 Task: Search one way flight ticket for 1 adult, 1 child, 1 infant in seat in premium economy from Fargo: Hector International Airport to Springfield: Abraham Lincoln Capital Airport on 5-2-2023. Choice of flights is Spirit. Number of bags: 2 checked bags. Price is upto 105000. Outbound departure time preference is 15:30.
Action: Mouse moved to (253, 361)
Screenshot: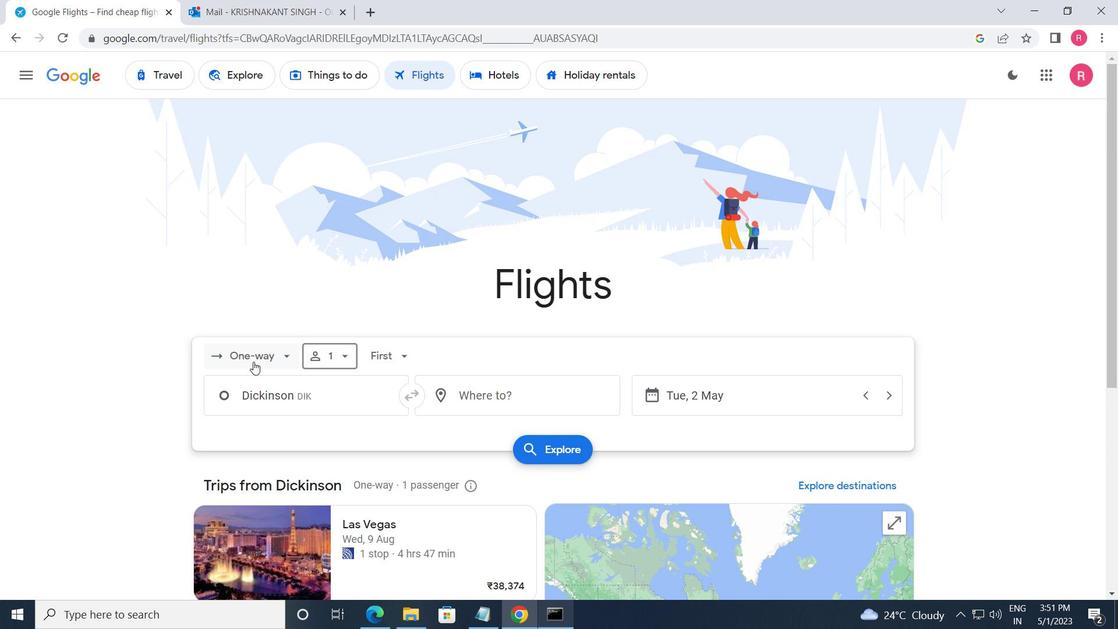 
Action: Mouse pressed left at (253, 361)
Screenshot: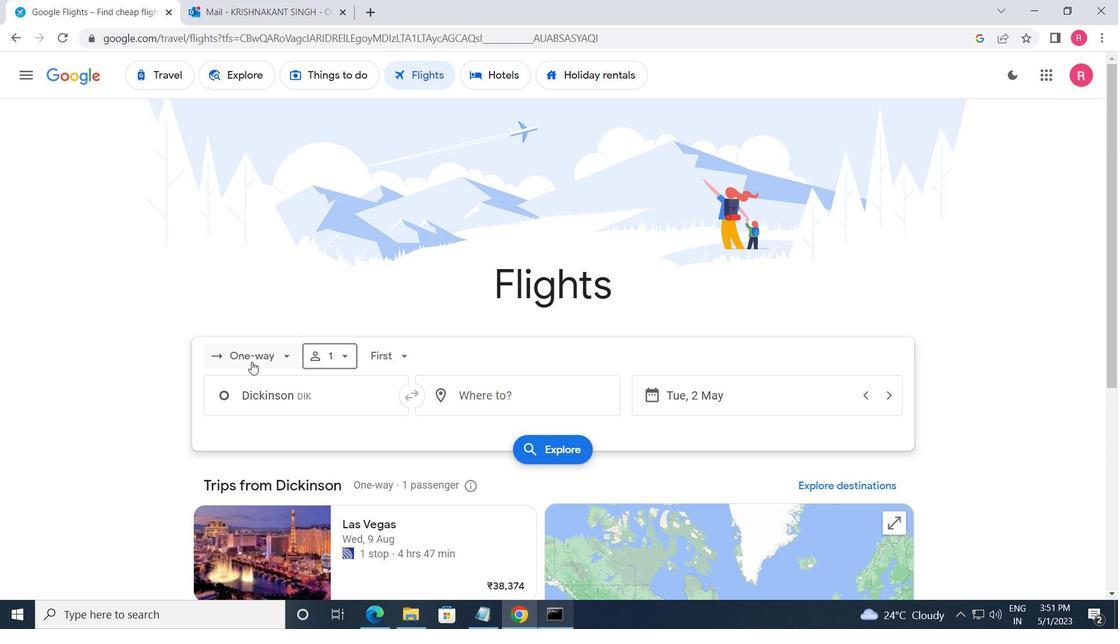
Action: Mouse moved to (291, 418)
Screenshot: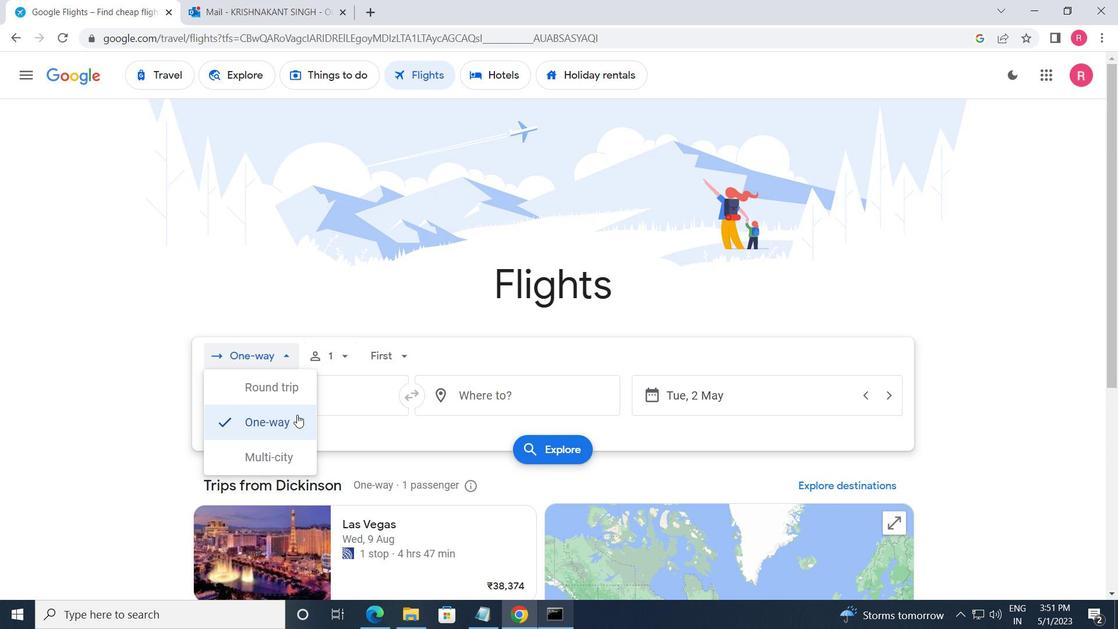 
Action: Mouse pressed left at (291, 418)
Screenshot: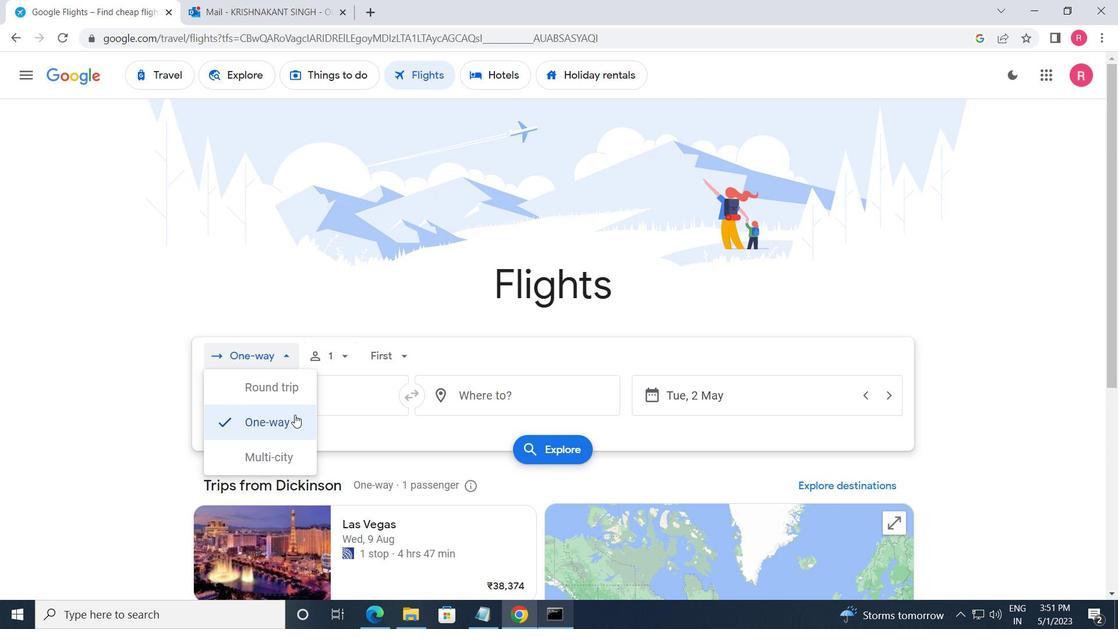 
Action: Mouse moved to (333, 367)
Screenshot: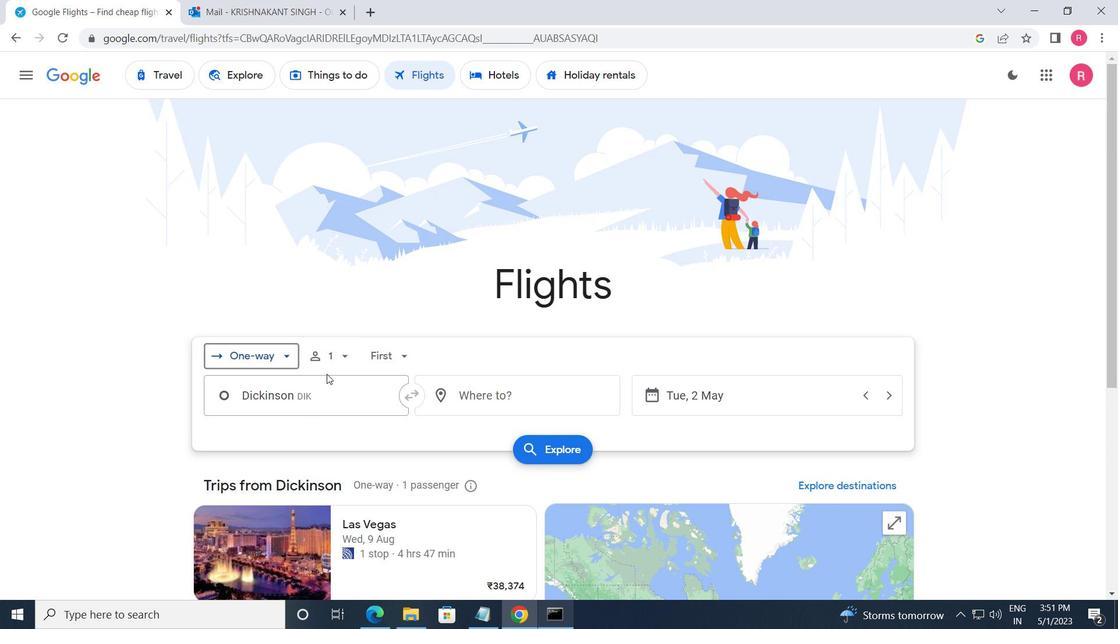 
Action: Mouse pressed left at (333, 367)
Screenshot: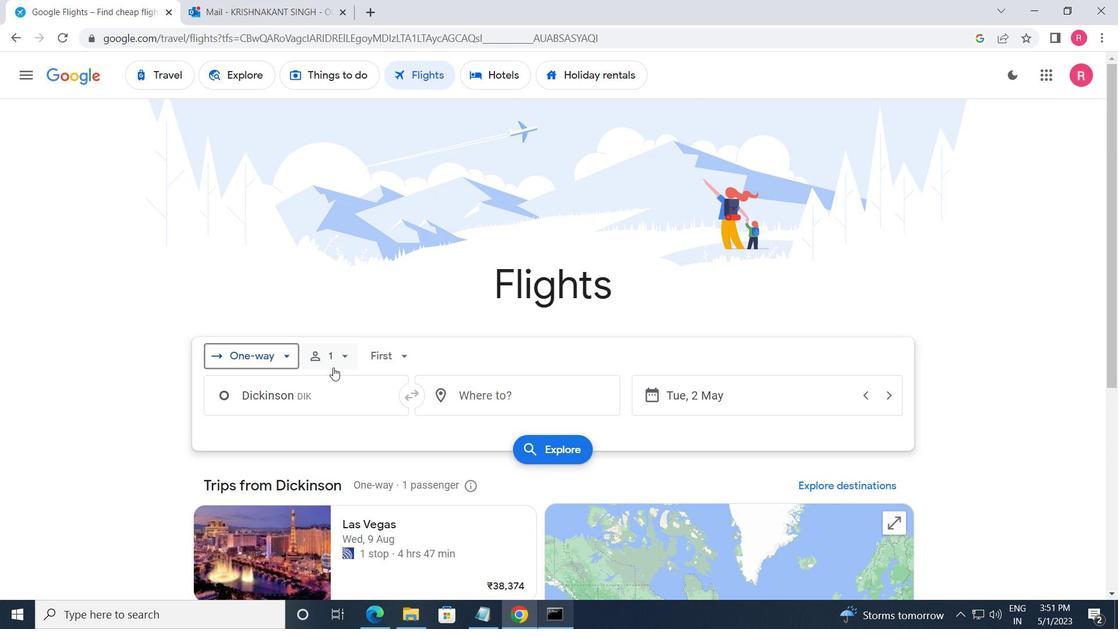 
Action: Mouse moved to (456, 434)
Screenshot: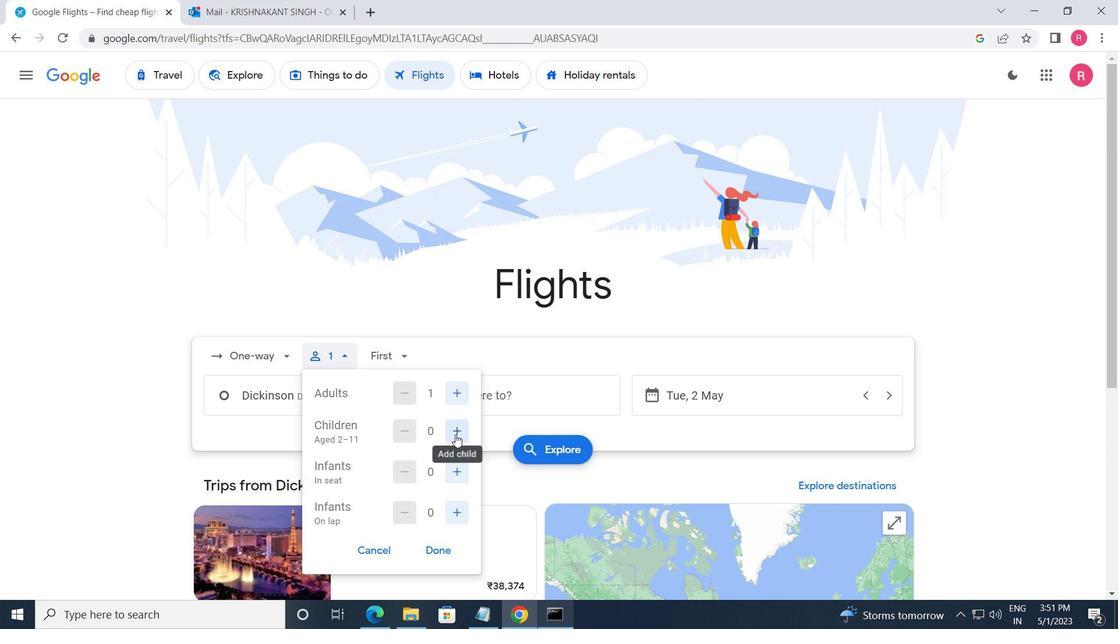 
Action: Mouse pressed left at (456, 434)
Screenshot: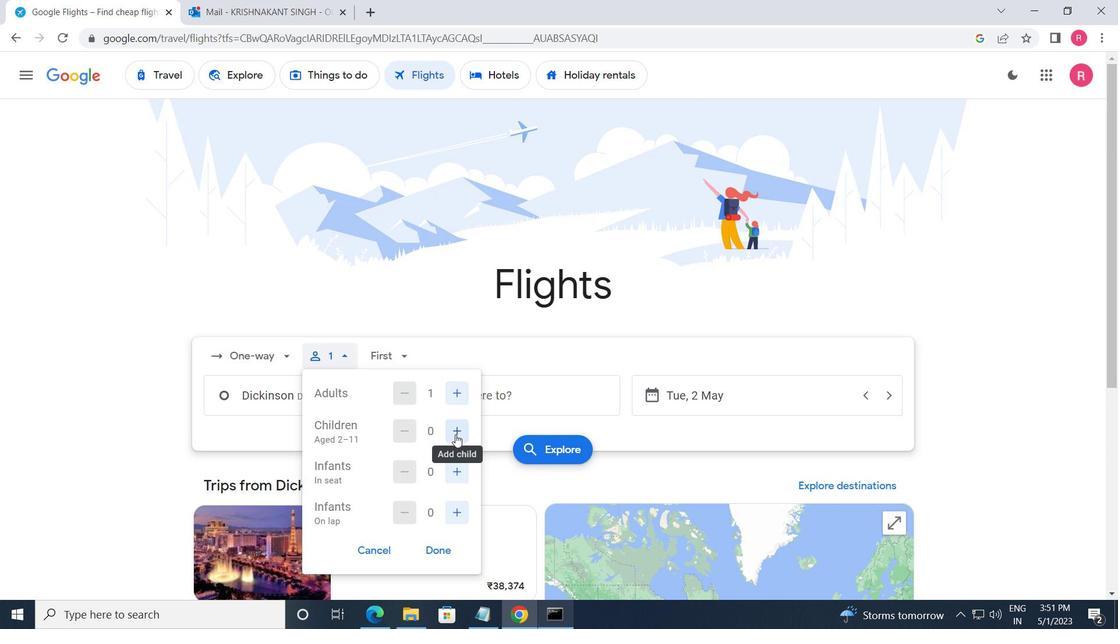 
Action: Mouse moved to (451, 470)
Screenshot: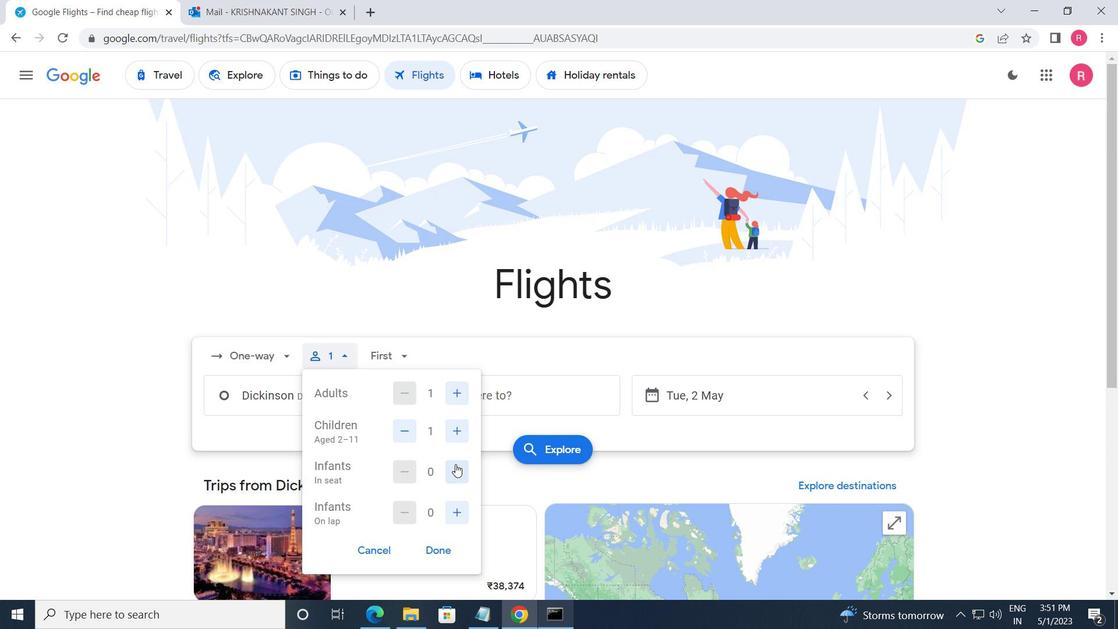 
Action: Mouse pressed left at (451, 470)
Screenshot: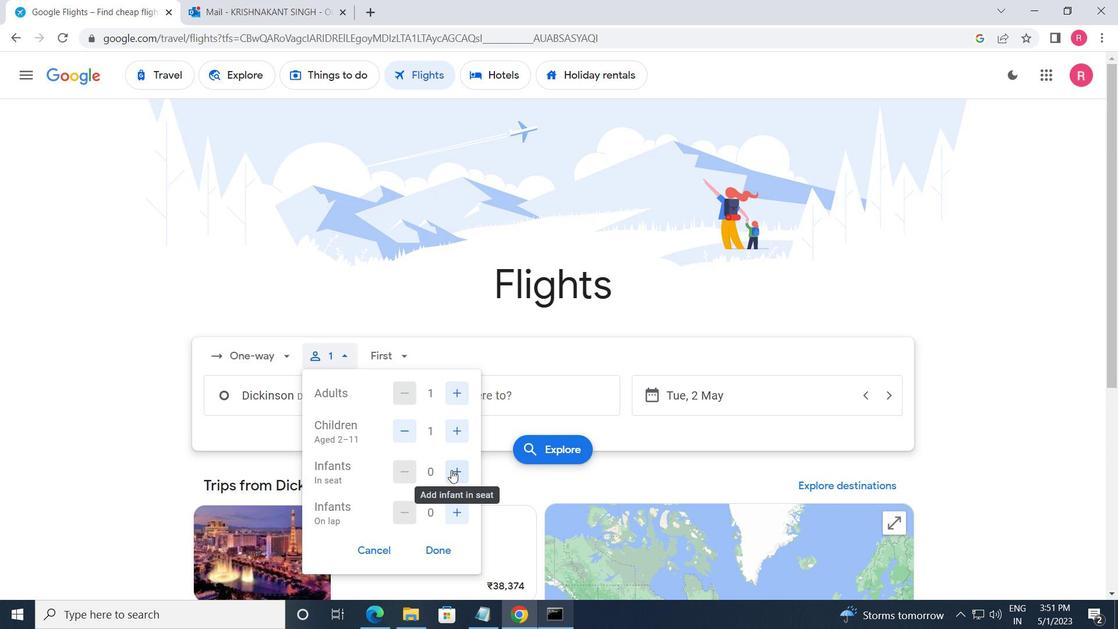 
Action: Mouse moved to (388, 363)
Screenshot: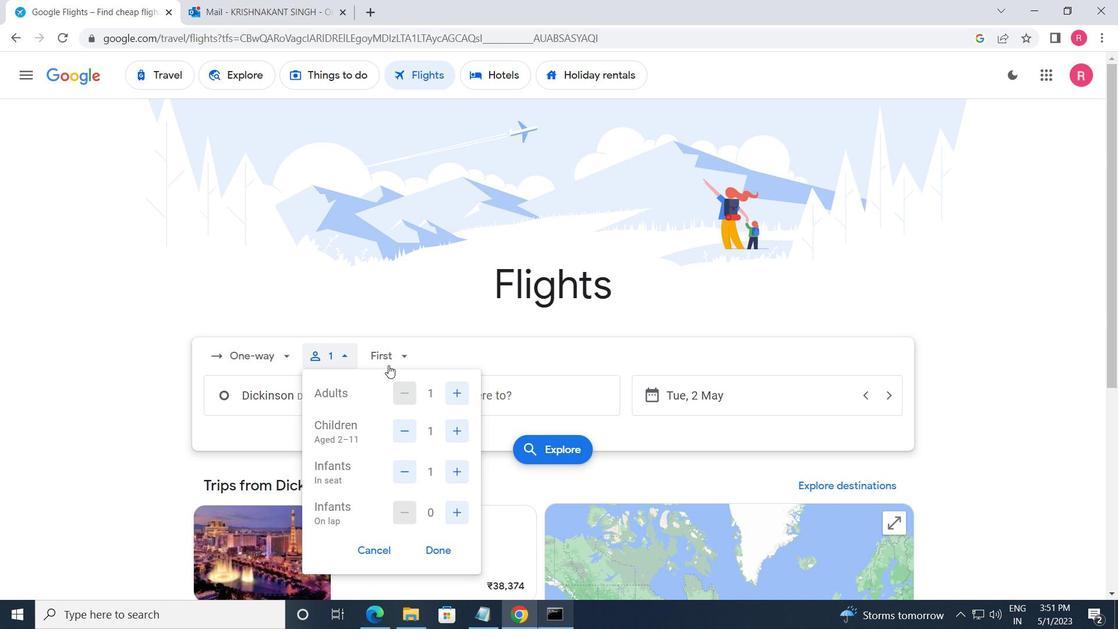 
Action: Mouse pressed left at (388, 363)
Screenshot: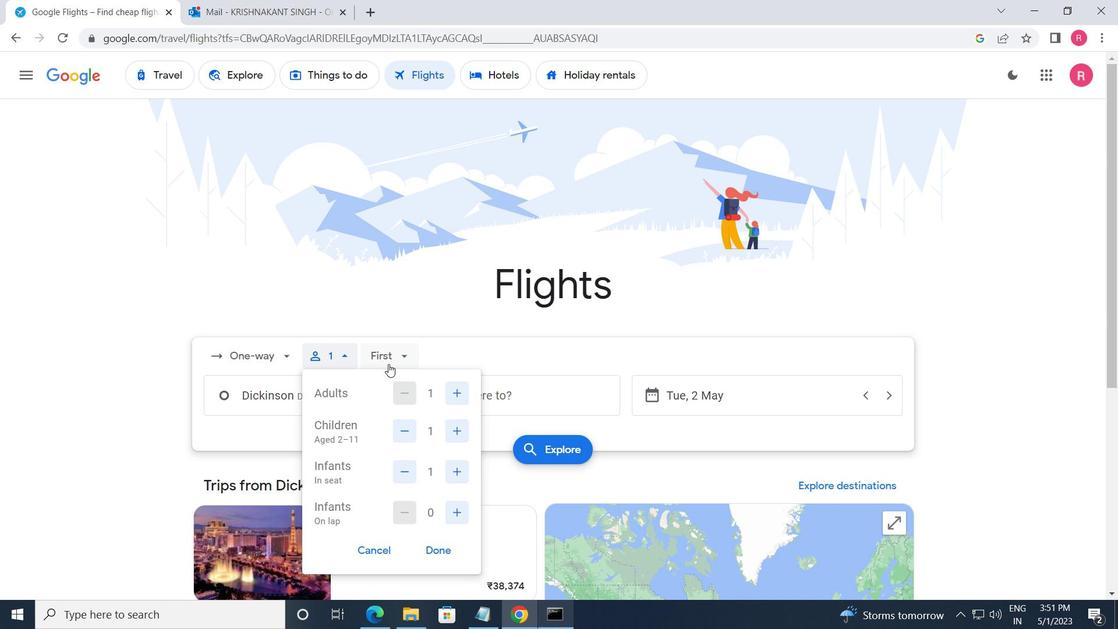 
Action: Mouse moved to (429, 430)
Screenshot: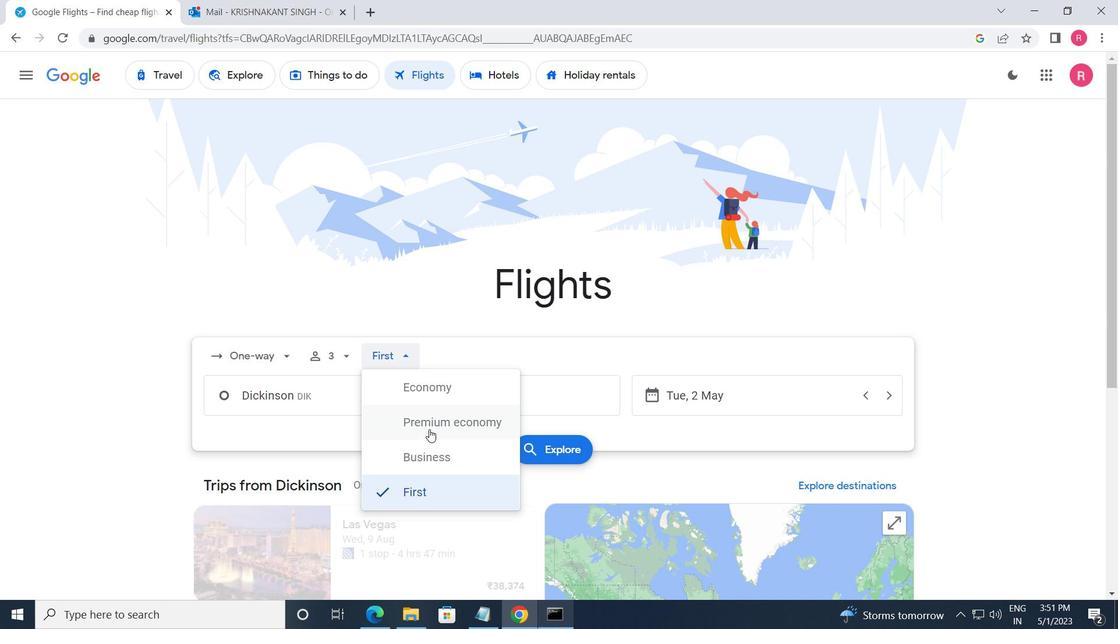 
Action: Mouse pressed left at (429, 430)
Screenshot: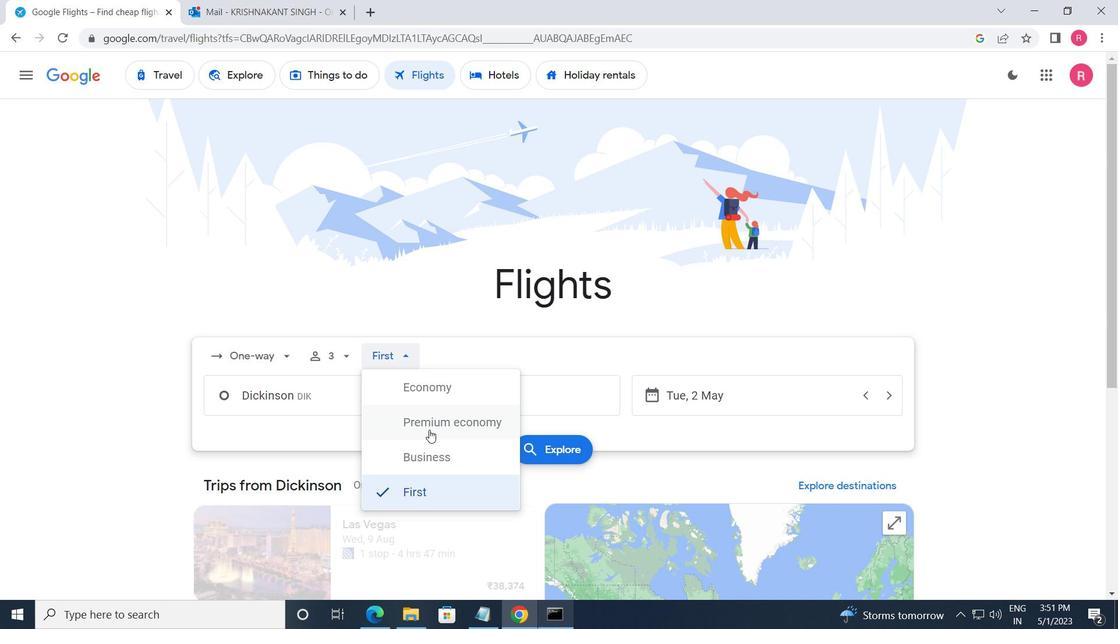 
Action: Mouse moved to (357, 399)
Screenshot: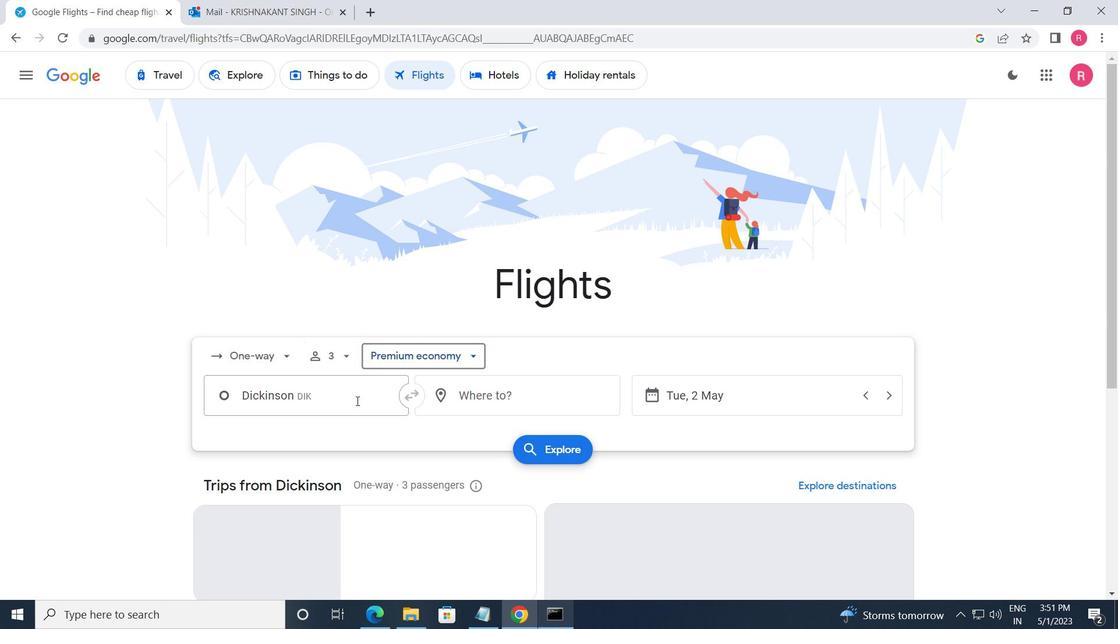 
Action: Mouse pressed left at (357, 399)
Screenshot: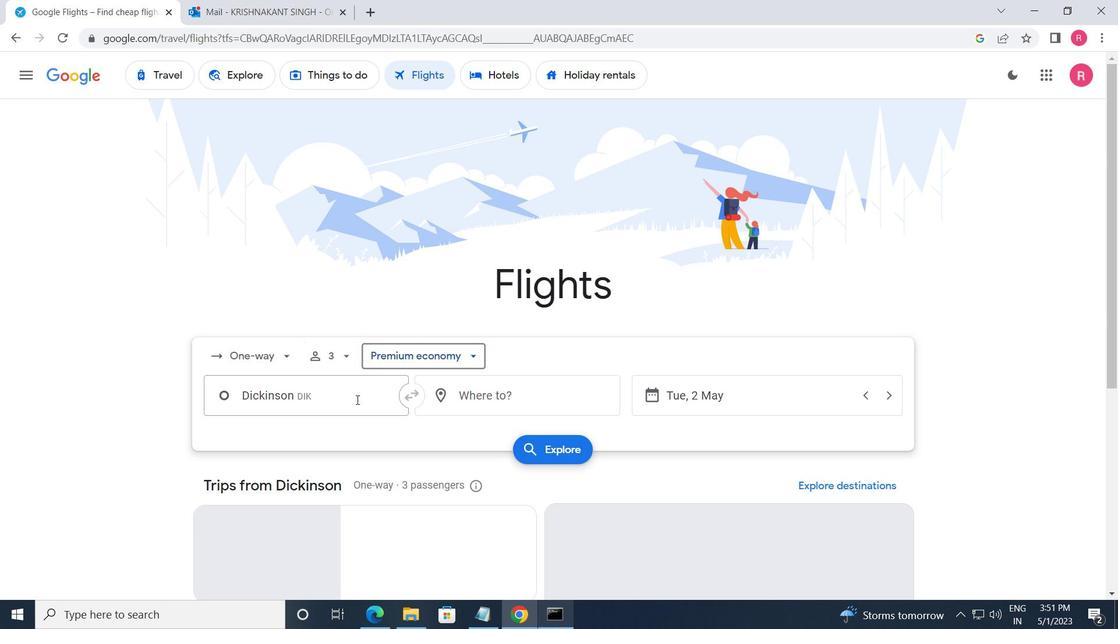 
Action: Mouse moved to (357, 399)
Screenshot: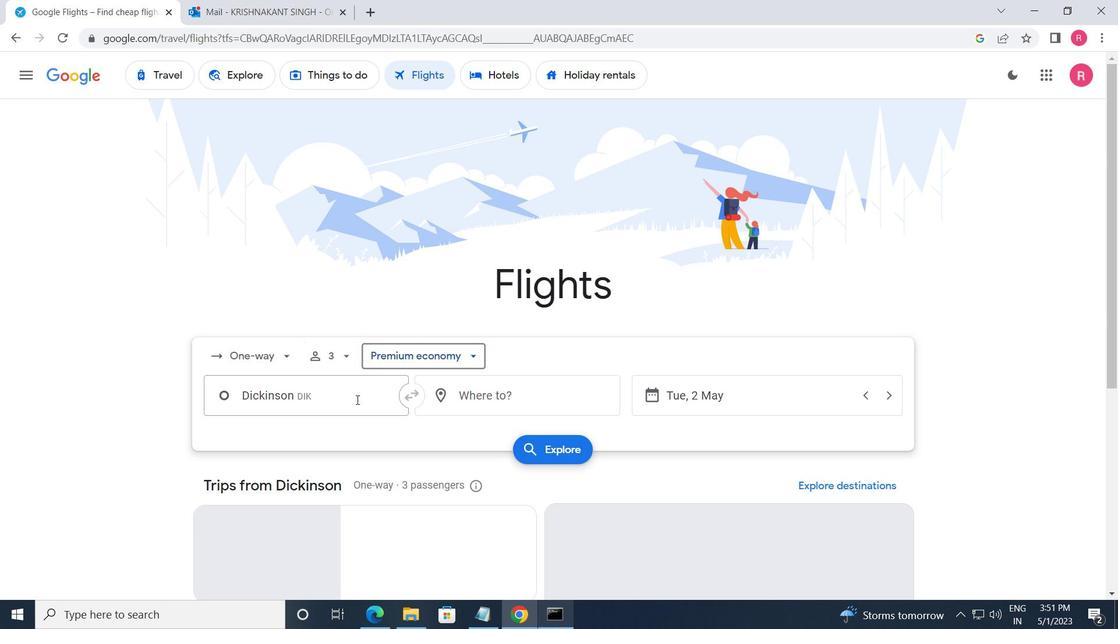 
Action: Key pressed <Key.shift><Key.shift><Key.shift><Key.shift><Key.shift><Key.shift>HECTOR
Screenshot: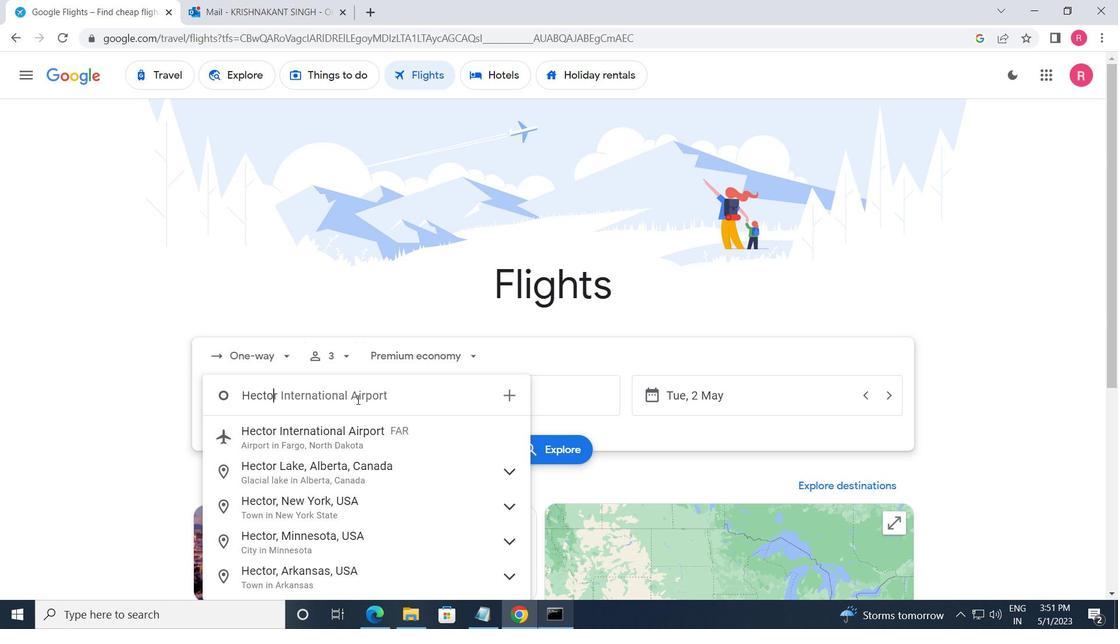 
Action: Mouse moved to (369, 443)
Screenshot: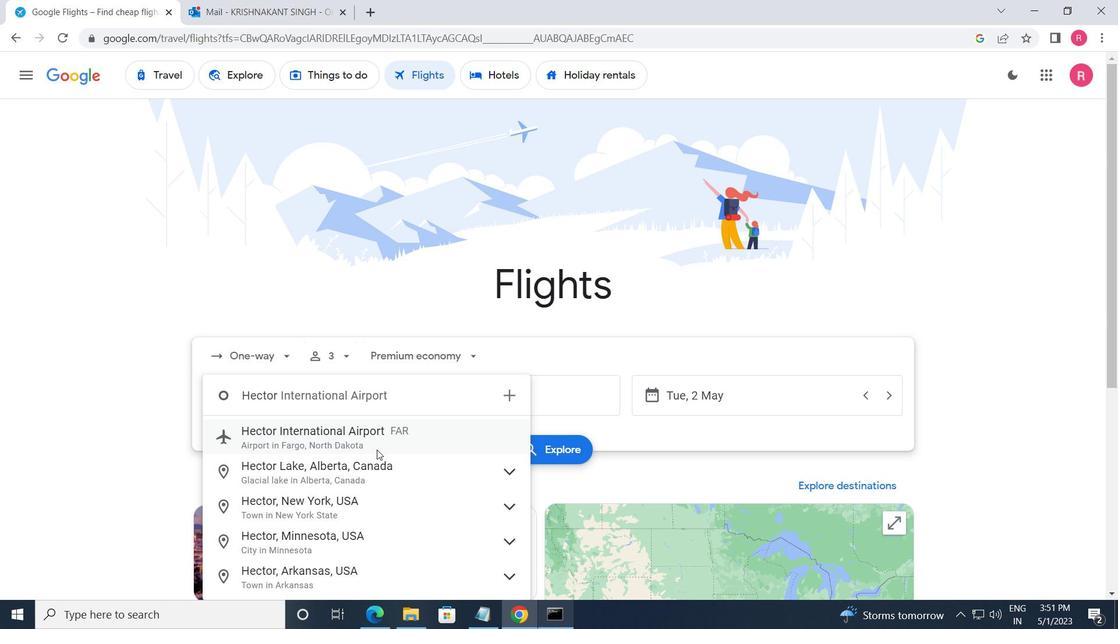 
Action: Mouse pressed left at (369, 443)
Screenshot: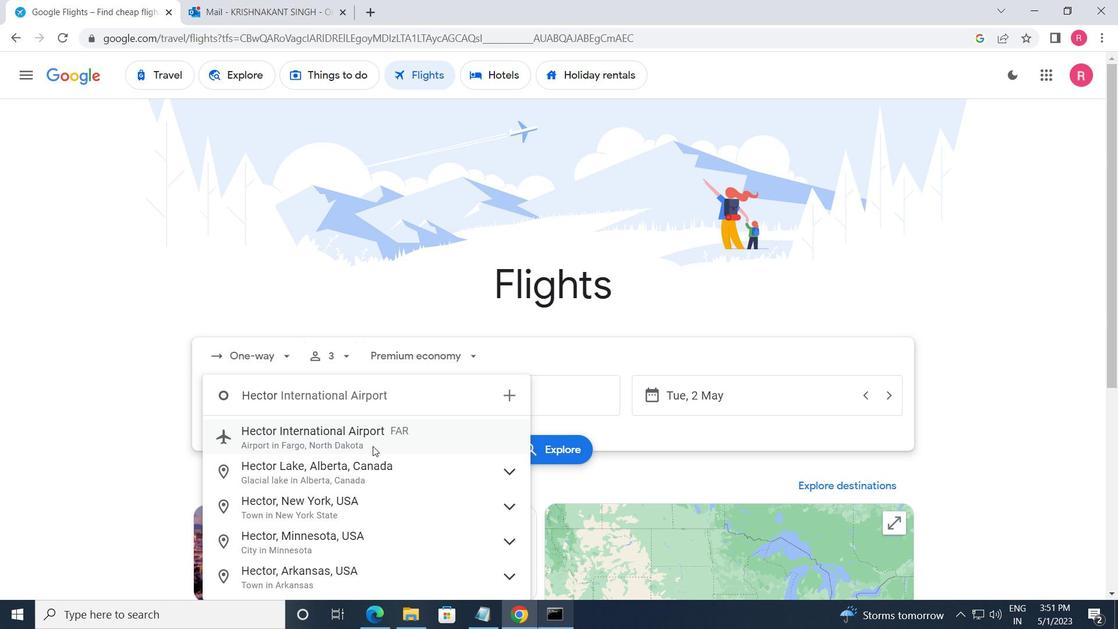 
Action: Mouse moved to (376, 441)
Screenshot: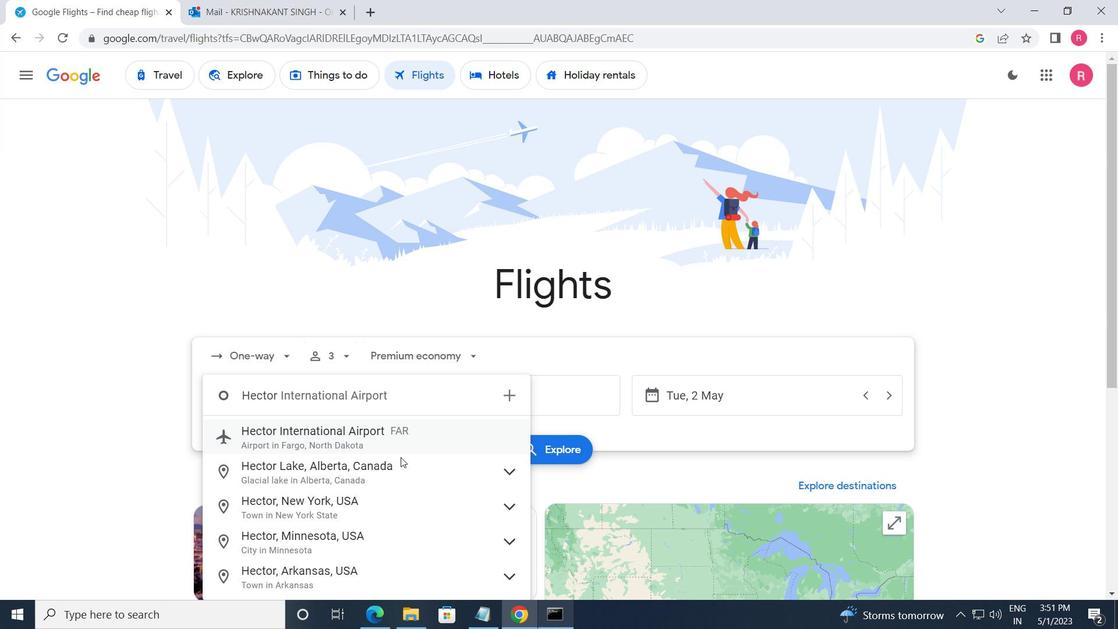 
Action: Mouse pressed left at (376, 441)
Screenshot: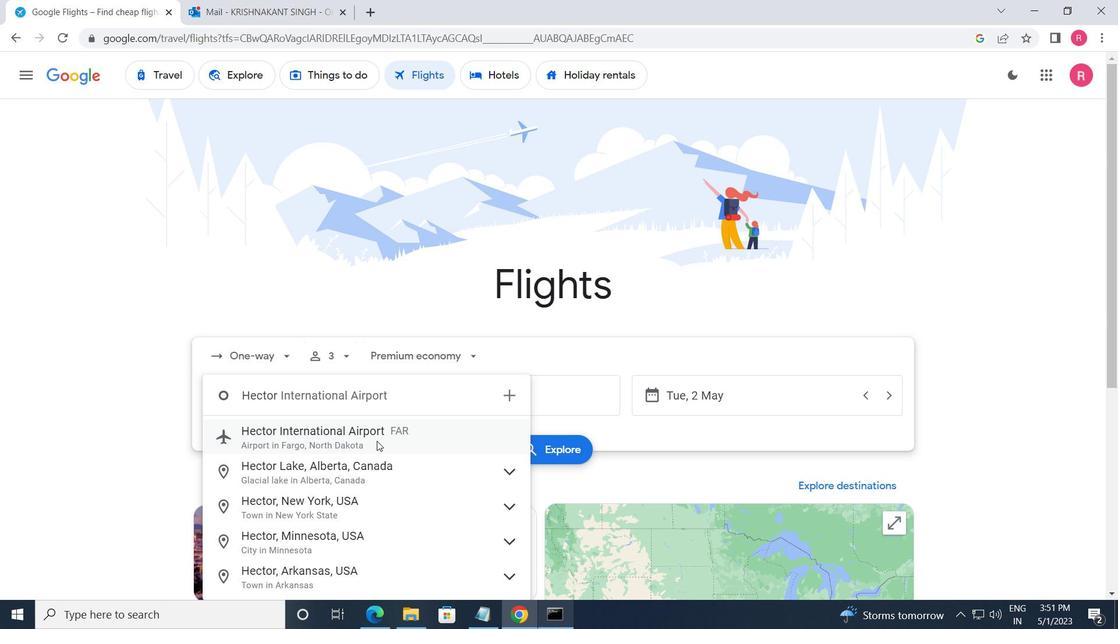 
Action: Mouse moved to (453, 399)
Screenshot: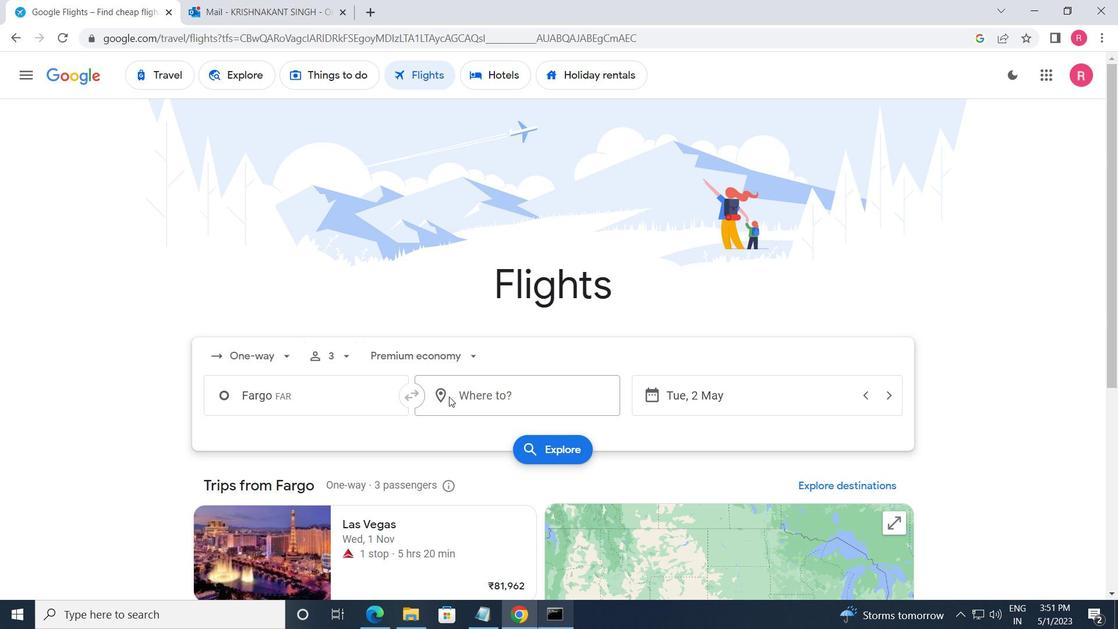 
Action: Mouse pressed left at (453, 399)
Screenshot: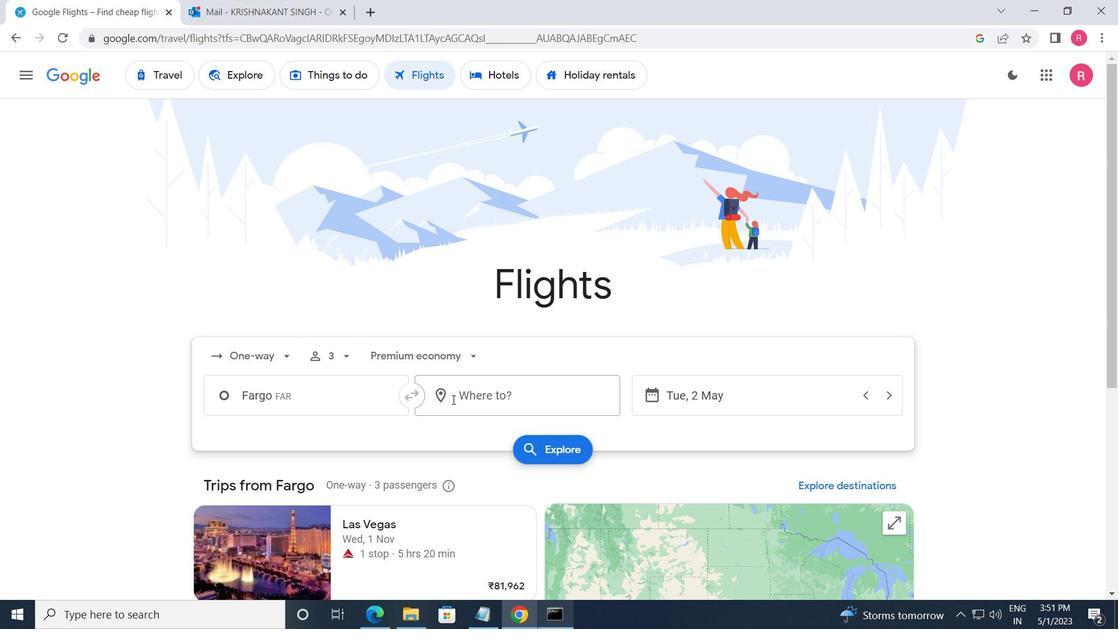 
Action: Mouse moved to (498, 542)
Screenshot: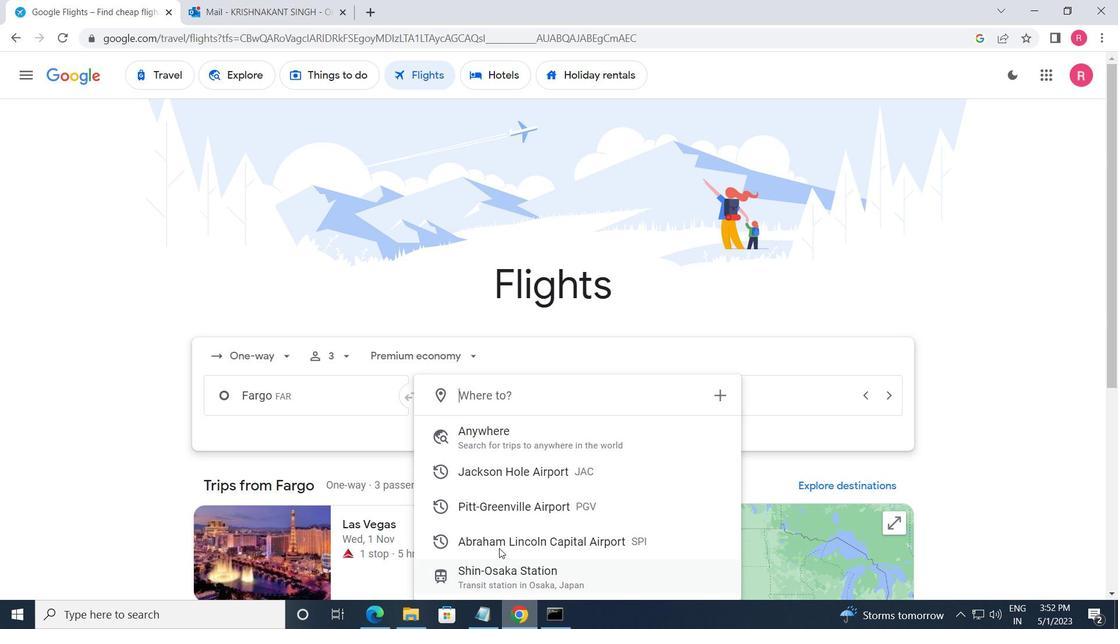
Action: Mouse pressed left at (498, 542)
Screenshot: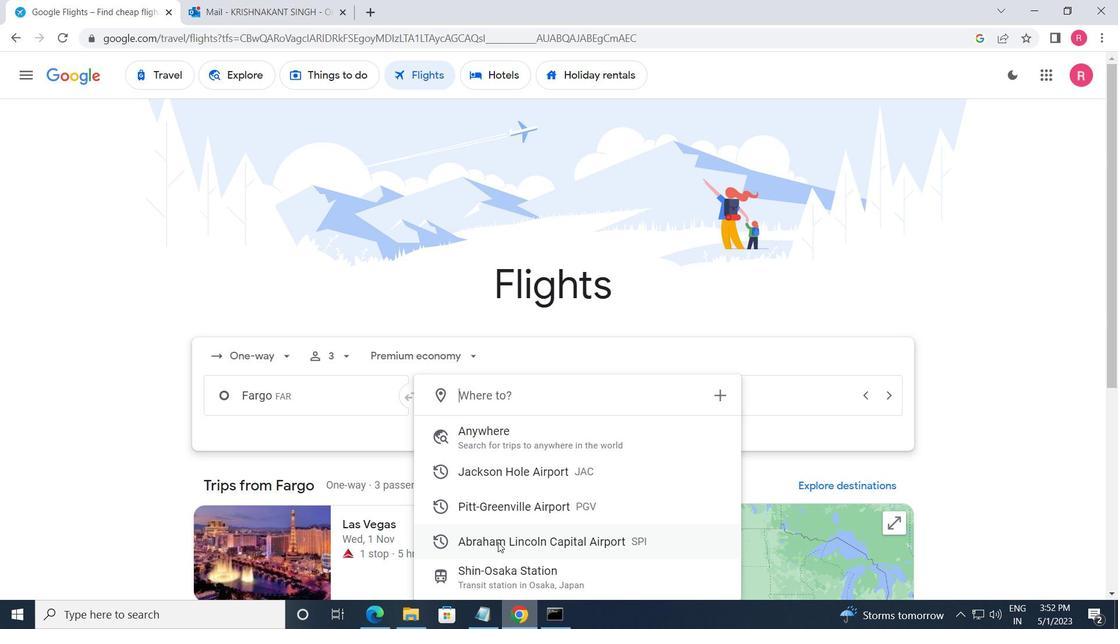 
Action: Mouse moved to (728, 403)
Screenshot: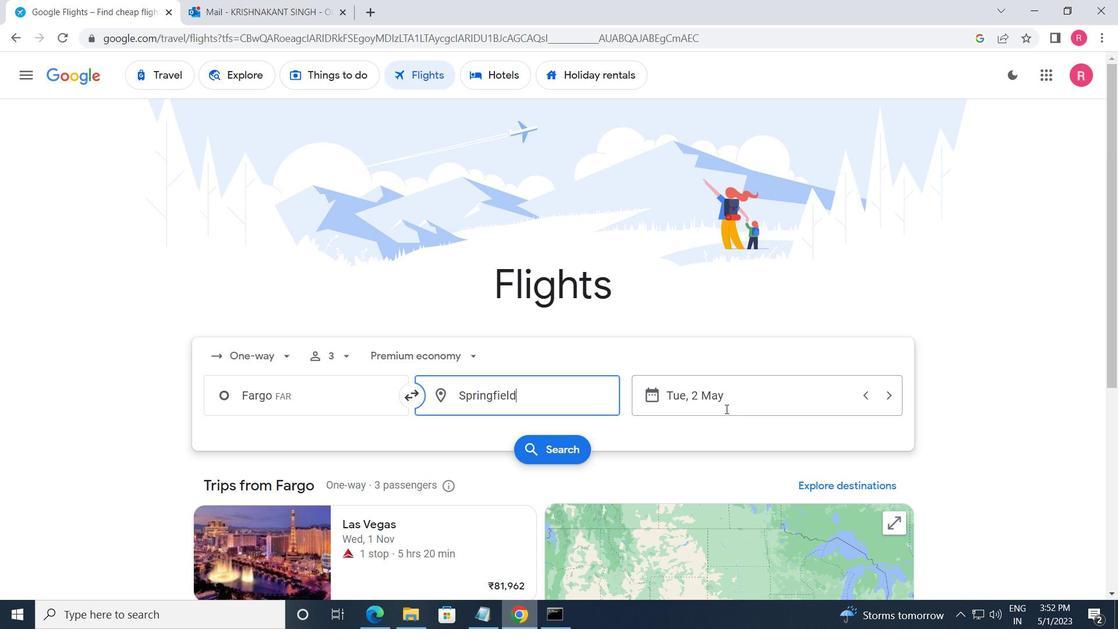 
Action: Mouse pressed left at (728, 403)
Screenshot: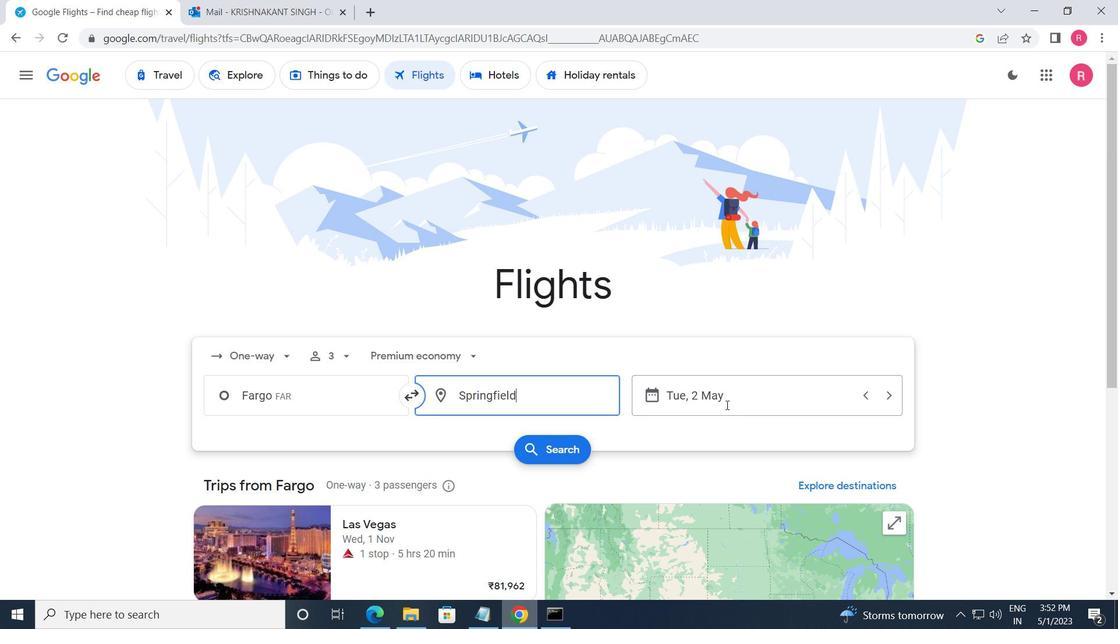 
Action: Mouse moved to (456, 334)
Screenshot: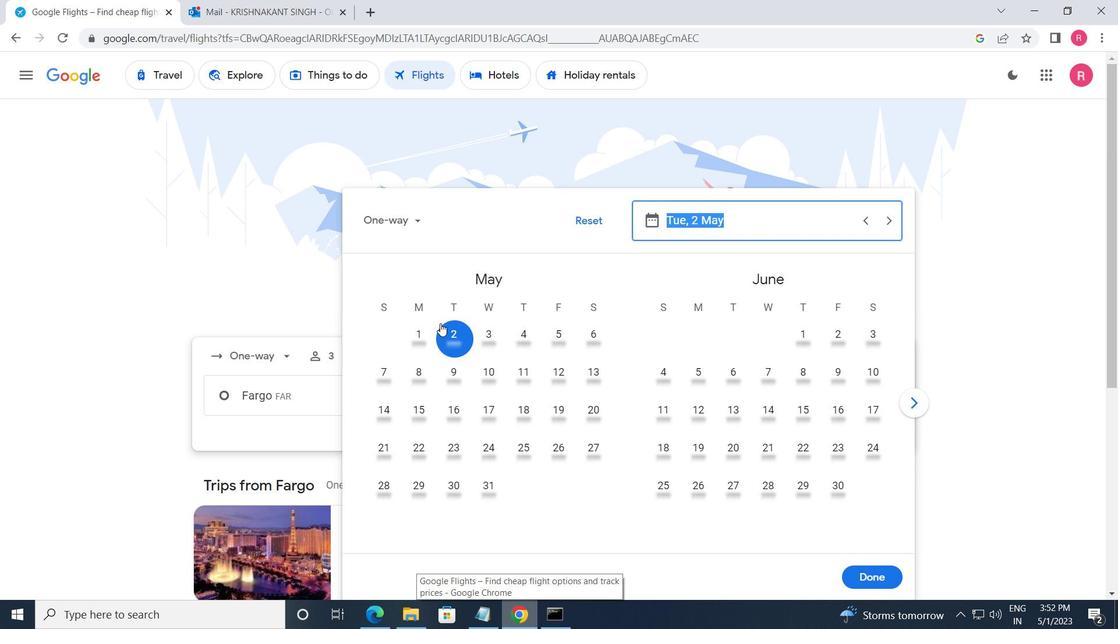 
Action: Mouse pressed left at (456, 334)
Screenshot: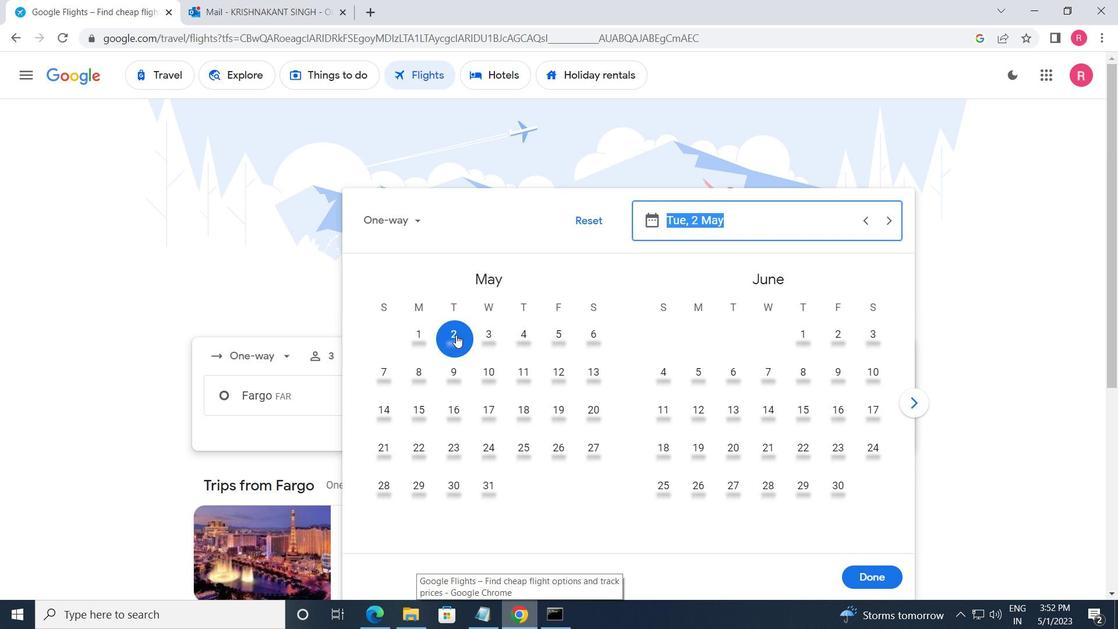 
Action: Mouse moved to (863, 572)
Screenshot: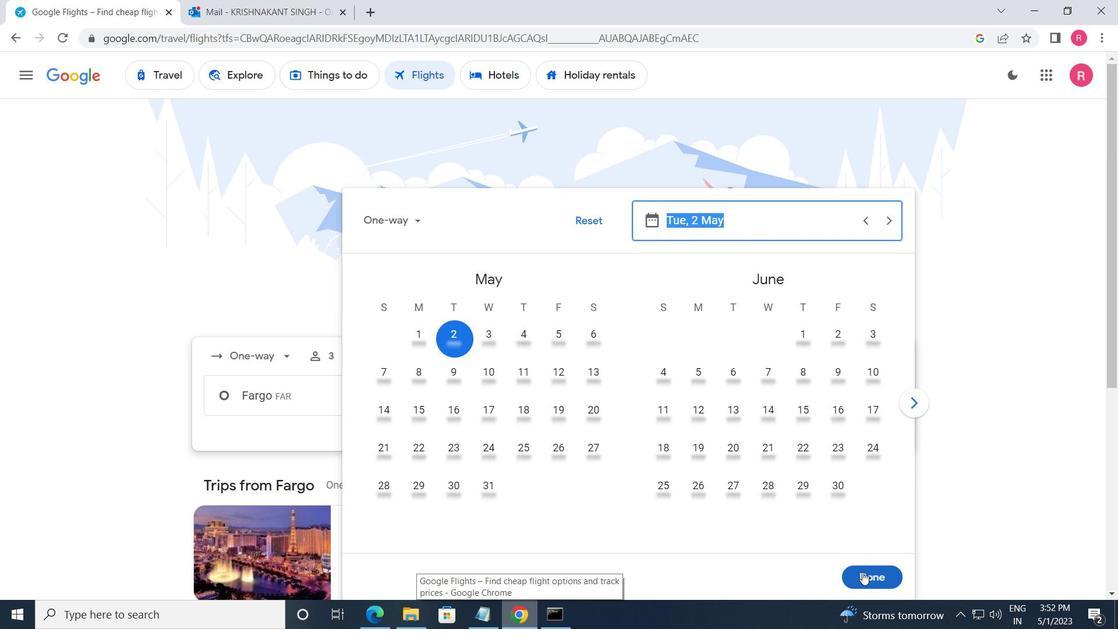 
Action: Mouse pressed left at (863, 572)
Screenshot: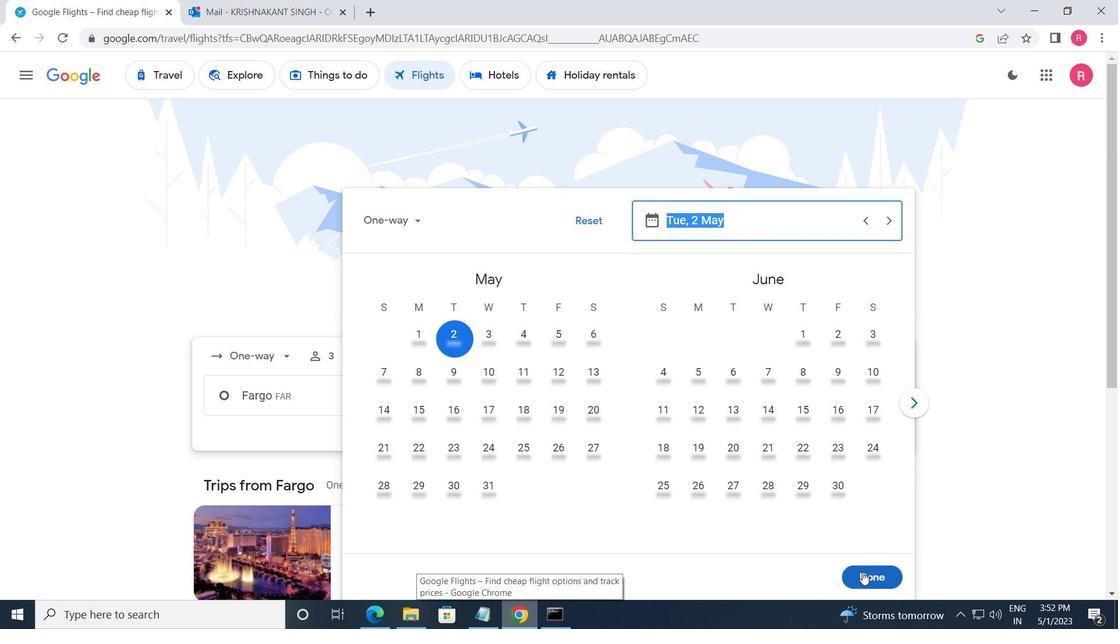 
Action: Mouse moved to (575, 456)
Screenshot: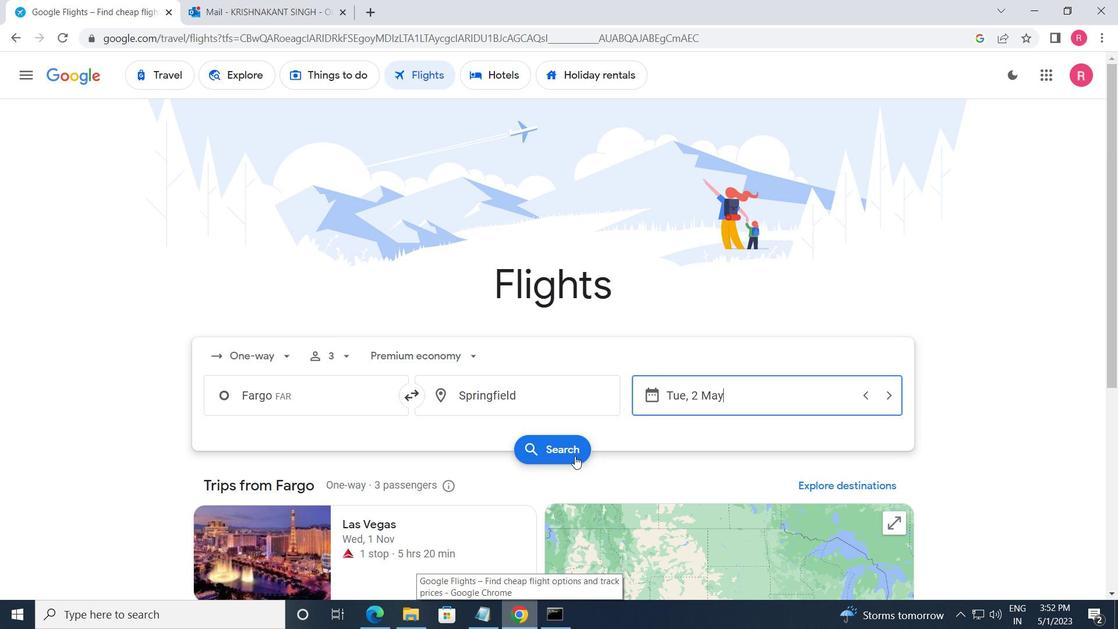 
Action: Mouse pressed left at (575, 456)
Screenshot: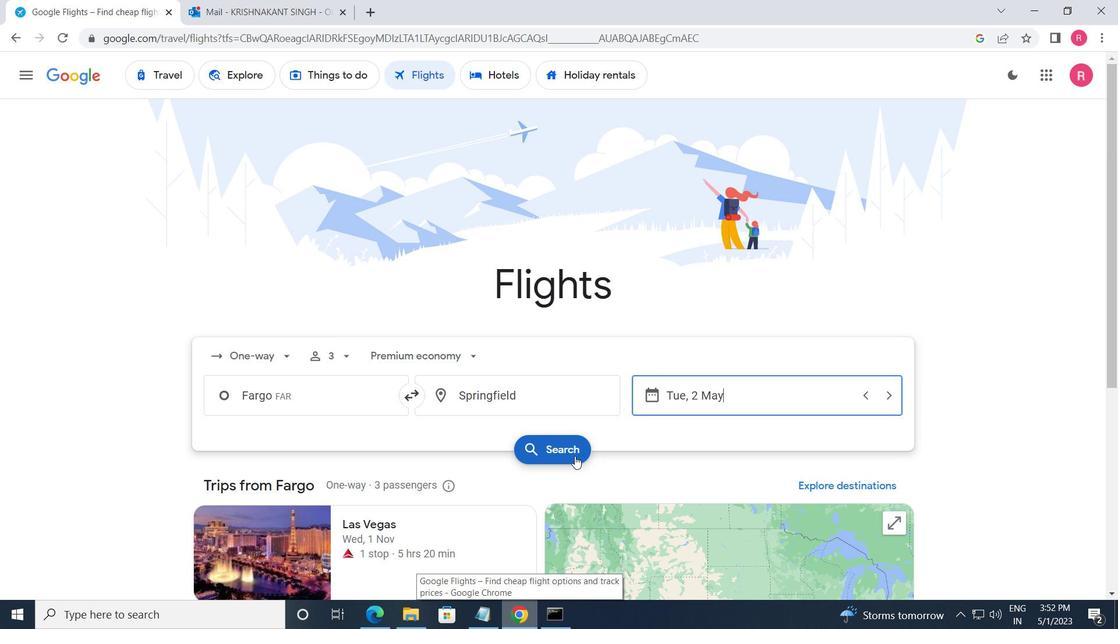 
Action: Mouse moved to (217, 213)
Screenshot: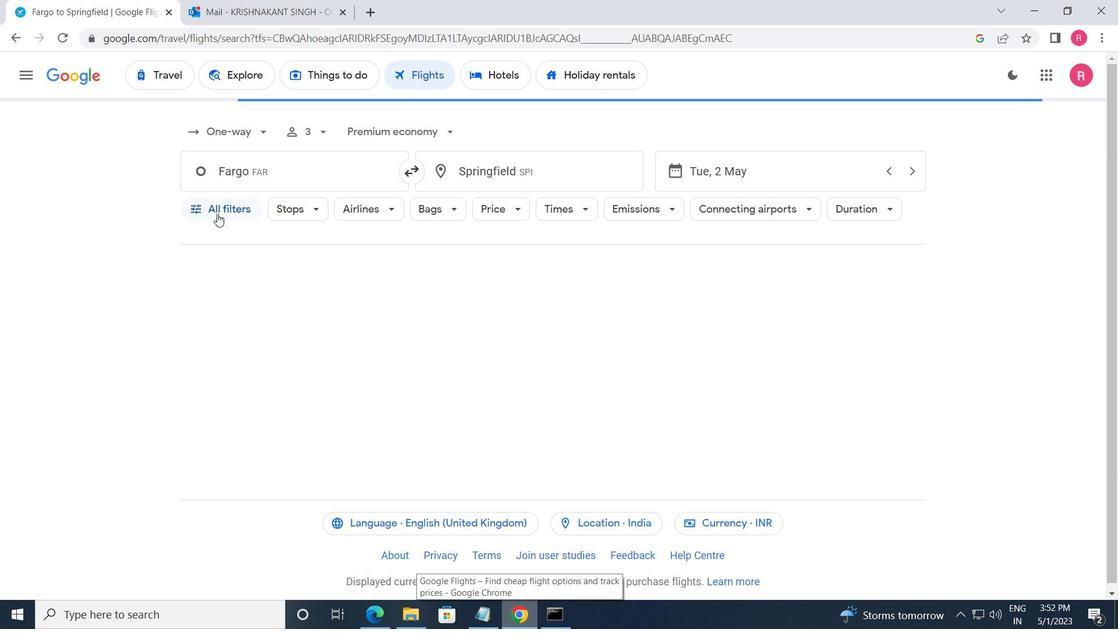 
Action: Mouse pressed left at (217, 213)
Screenshot: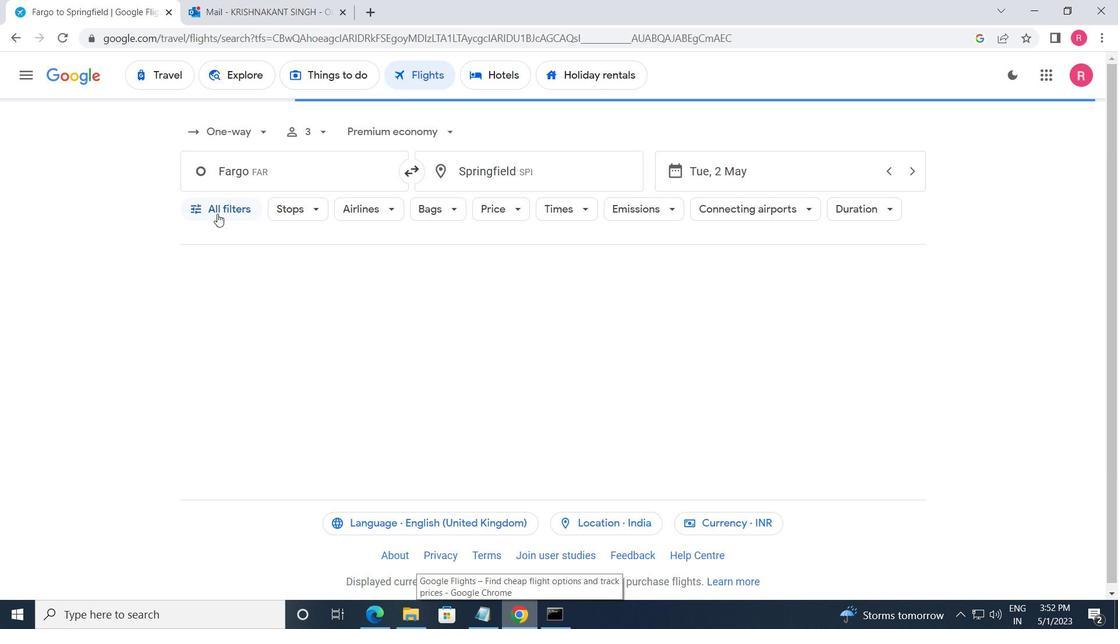 
Action: Mouse moved to (268, 347)
Screenshot: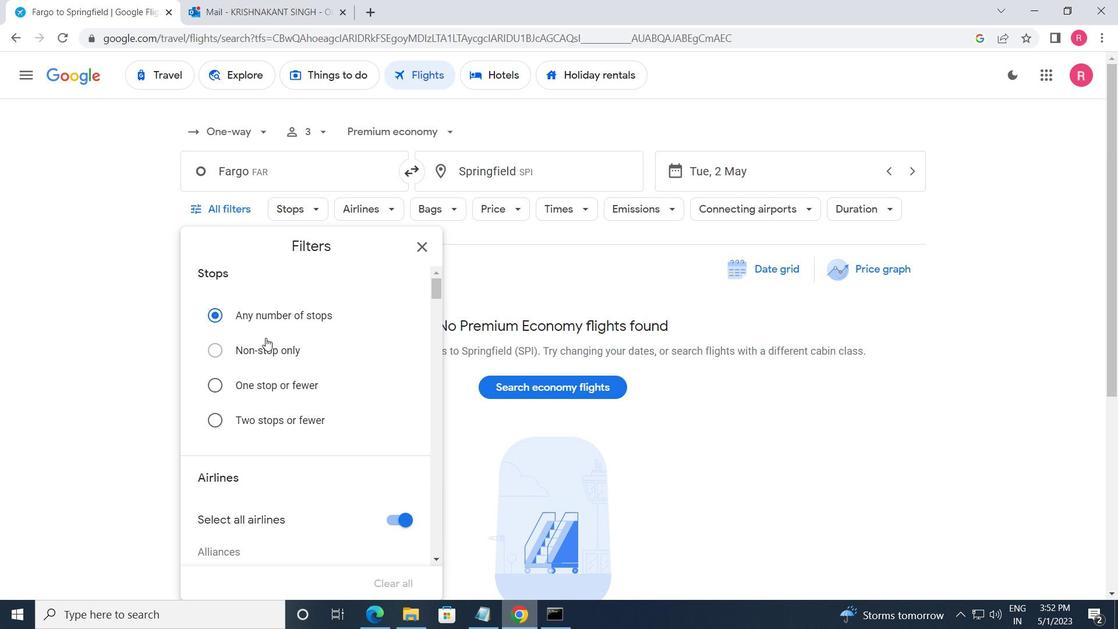 
Action: Mouse scrolled (268, 347) with delta (0, 0)
Screenshot: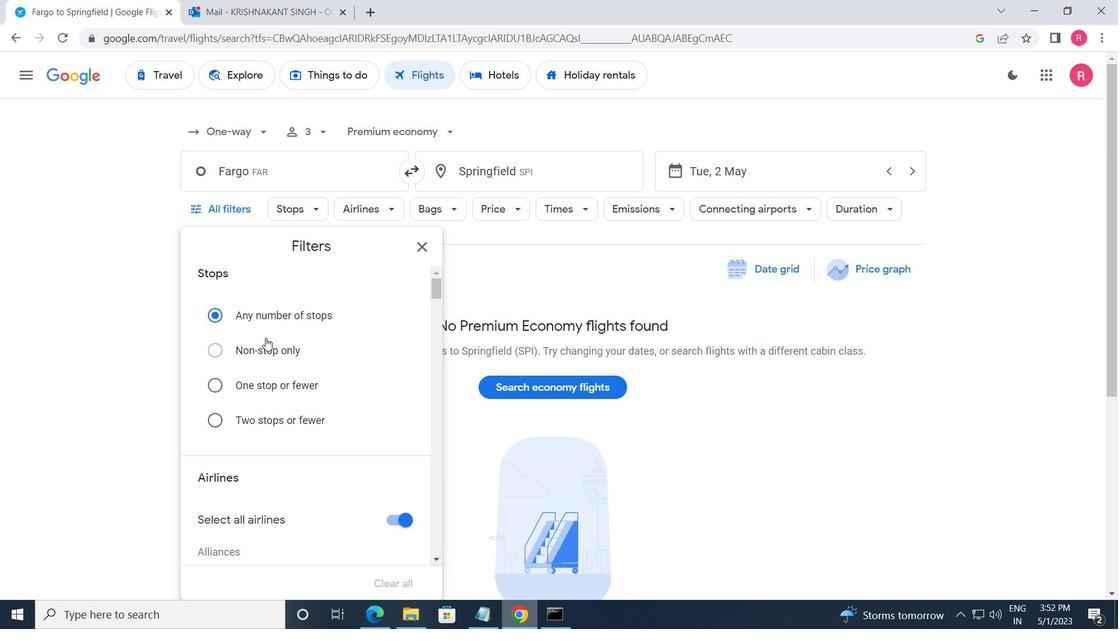 
Action: Mouse moved to (268, 348)
Screenshot: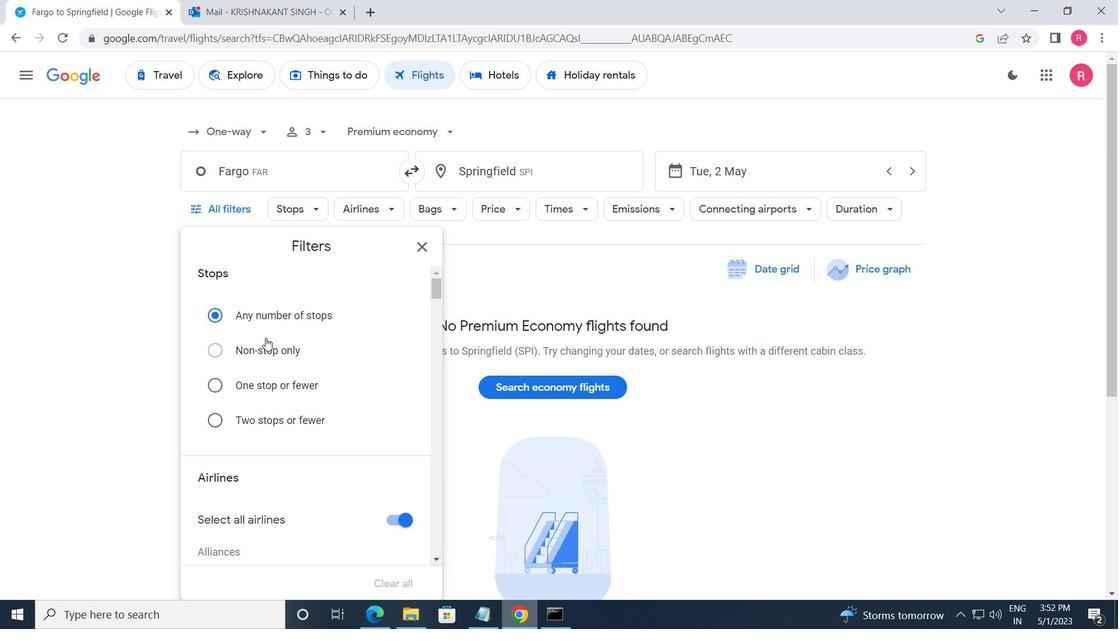 
Action: Mouse scrolled (268, 347) with delta (0, 0)
Screenshot: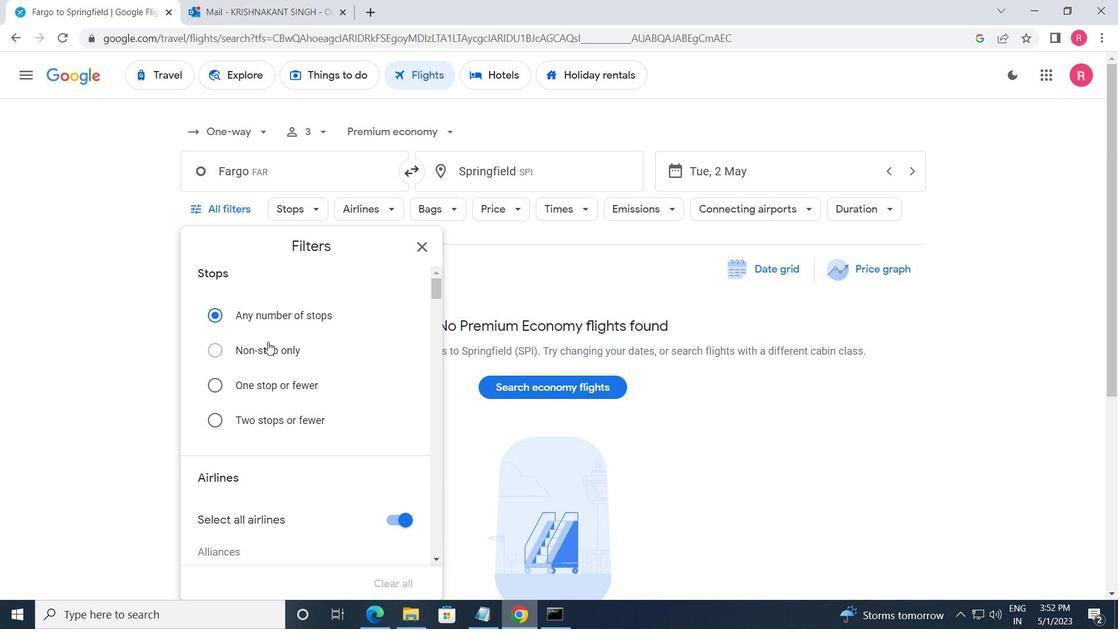 
Action: Mouse scrolled (268, 347) with delta (0, 0)
Screenshot: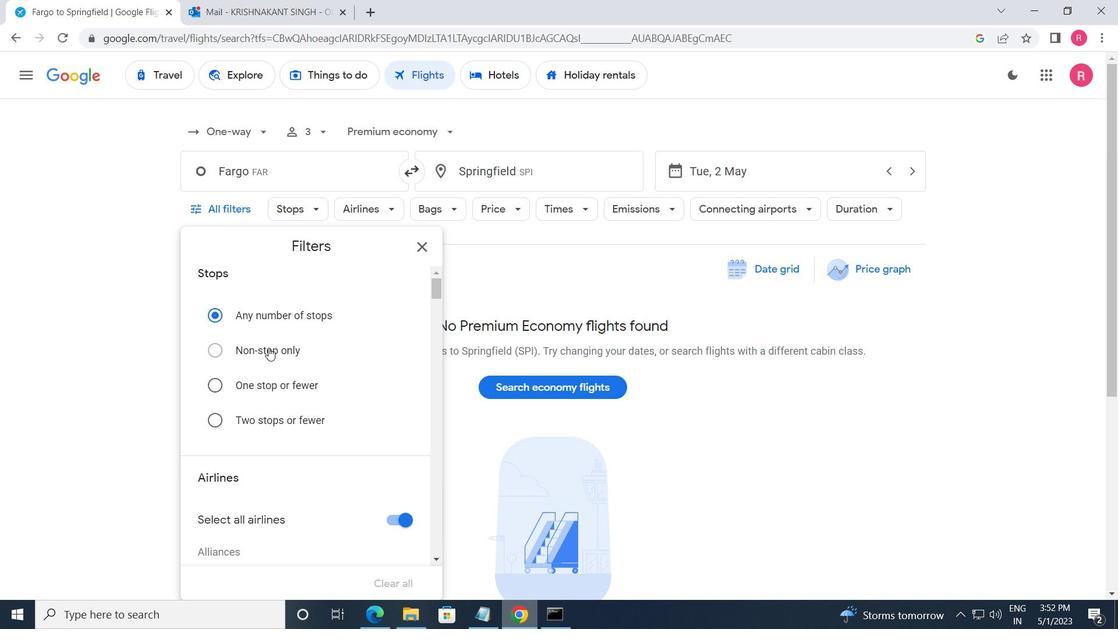 
Action: Mouse moved to (268, 351)
Screenshot: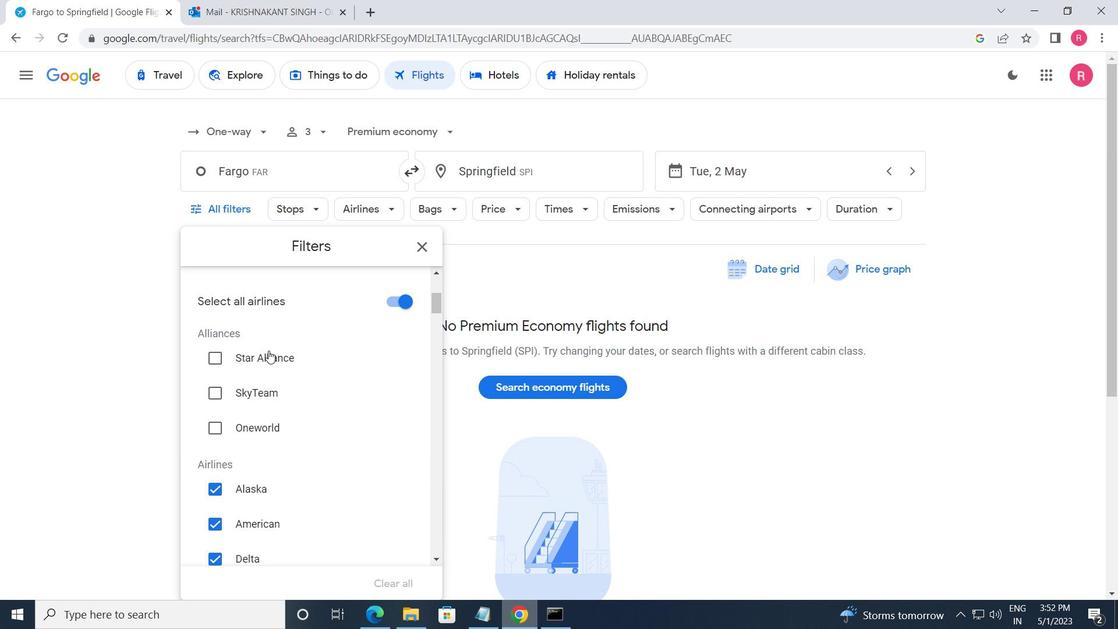 
Action: Mouse scrolled (268, 351) with delta (0, 0)
Screenshot: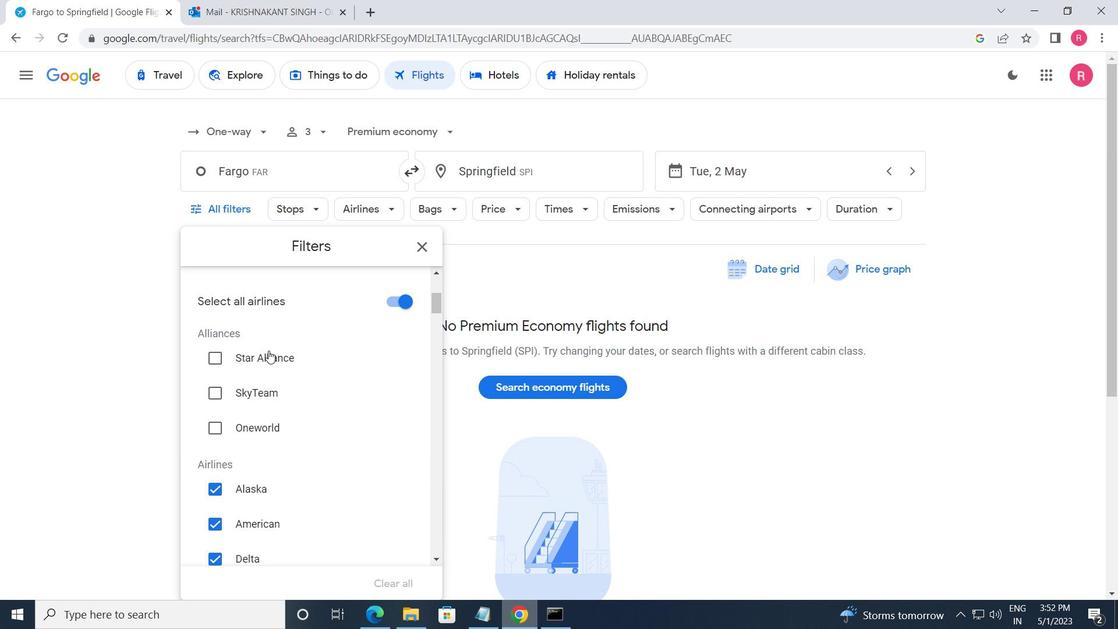 
Action: Mouse moved to (268, 353)
Screenshot: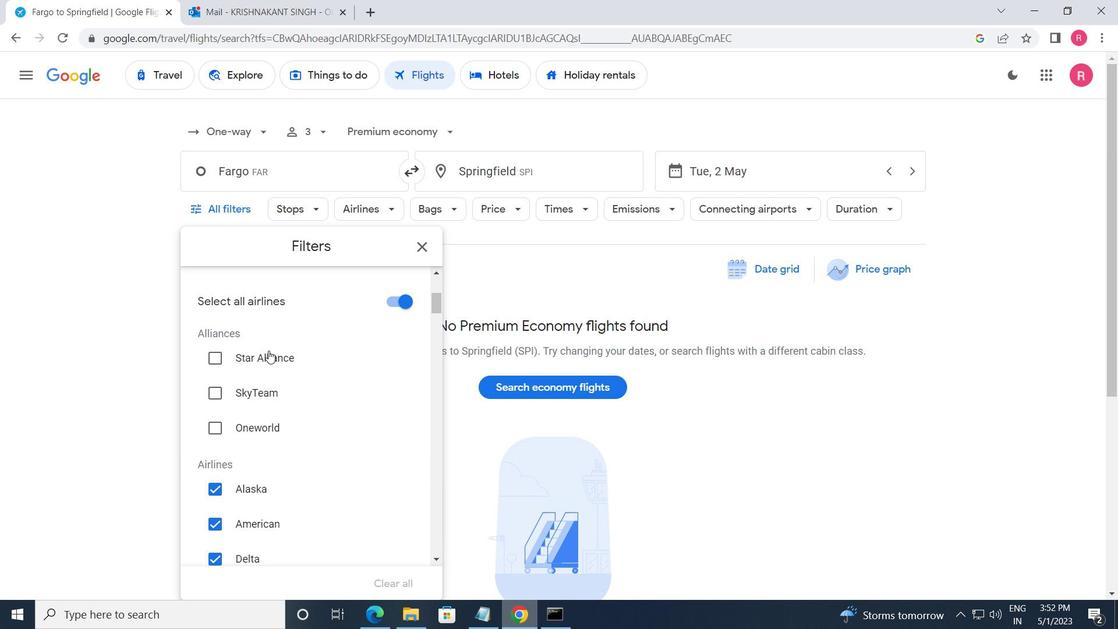 
Action: Mouse scrolled (268, 352) with delta (0, 0)
Screenshot: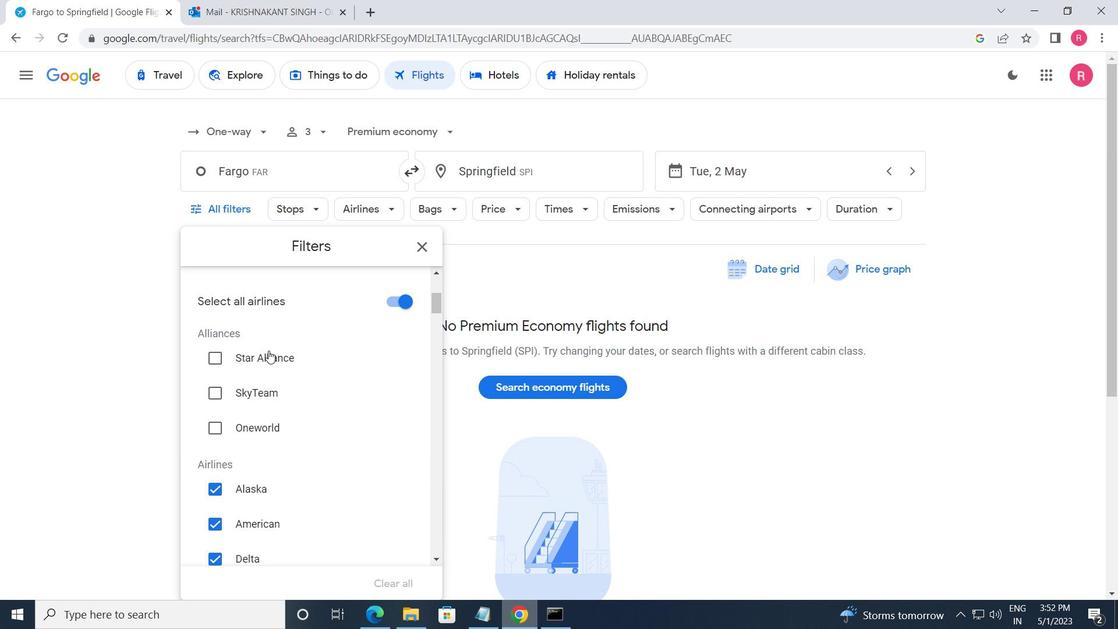 
Action: Mouse moved to (268, 353)
Screenshot: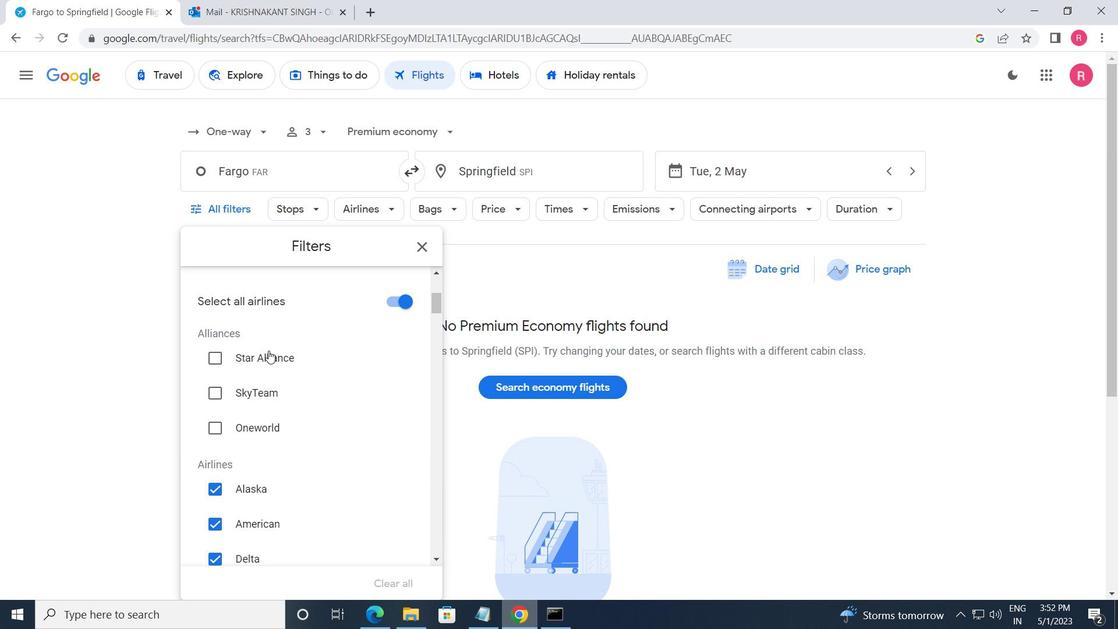 
Action: Mouse scrolled (268, 353) with delta (0, 0)
Screenshot: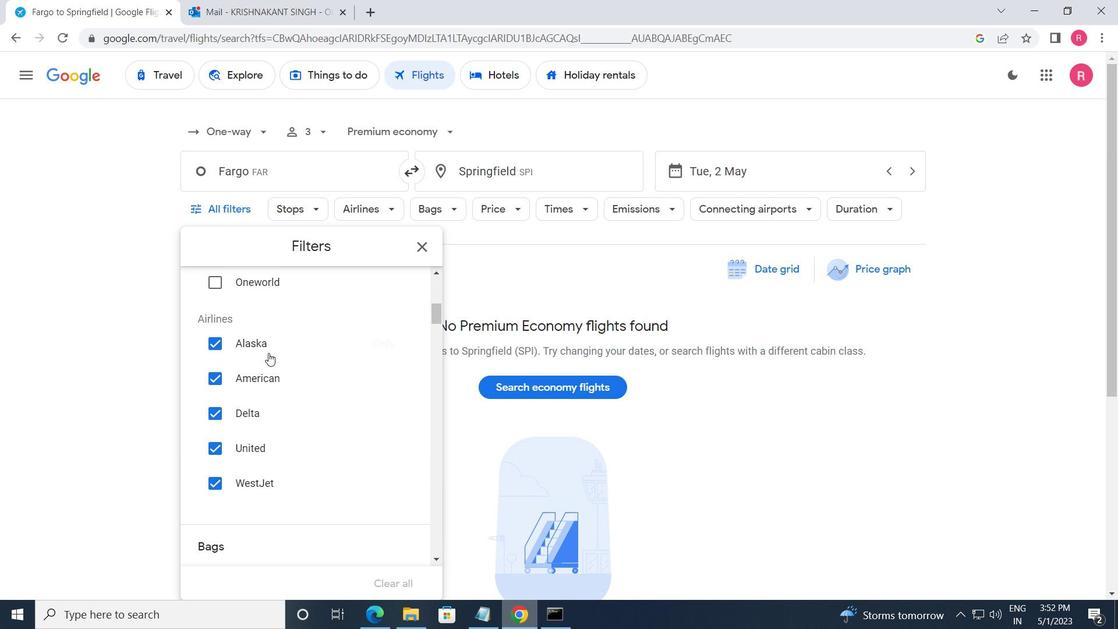 
Action: Mouse scrolled (268, 353) with delta (0, 0)
Screenshot: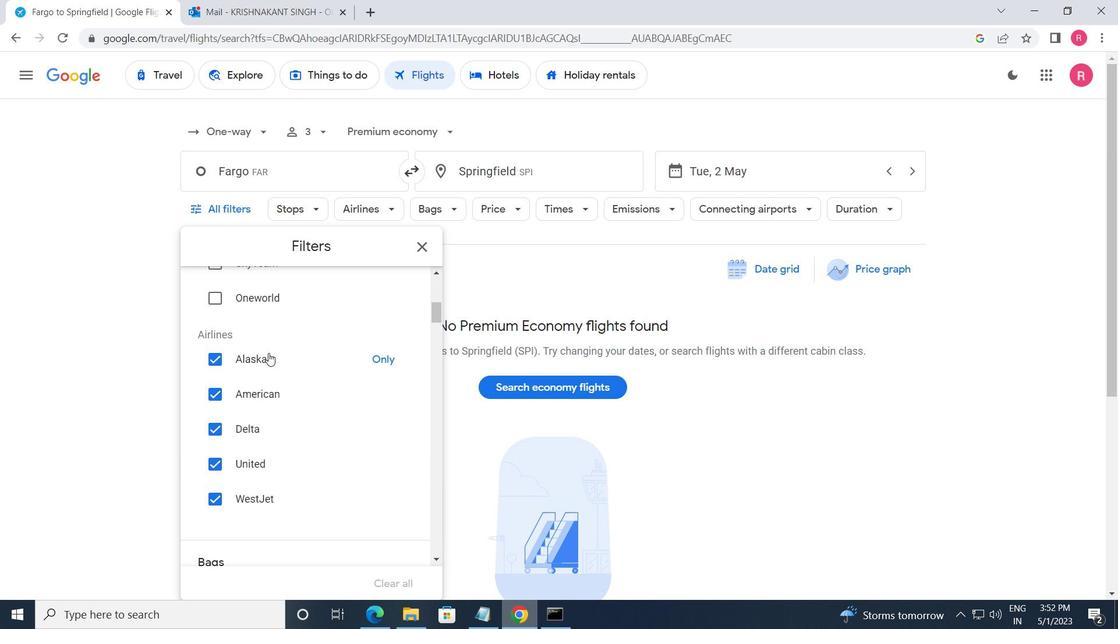 
Action: Mouse moved to (400, 309)
Screenshot: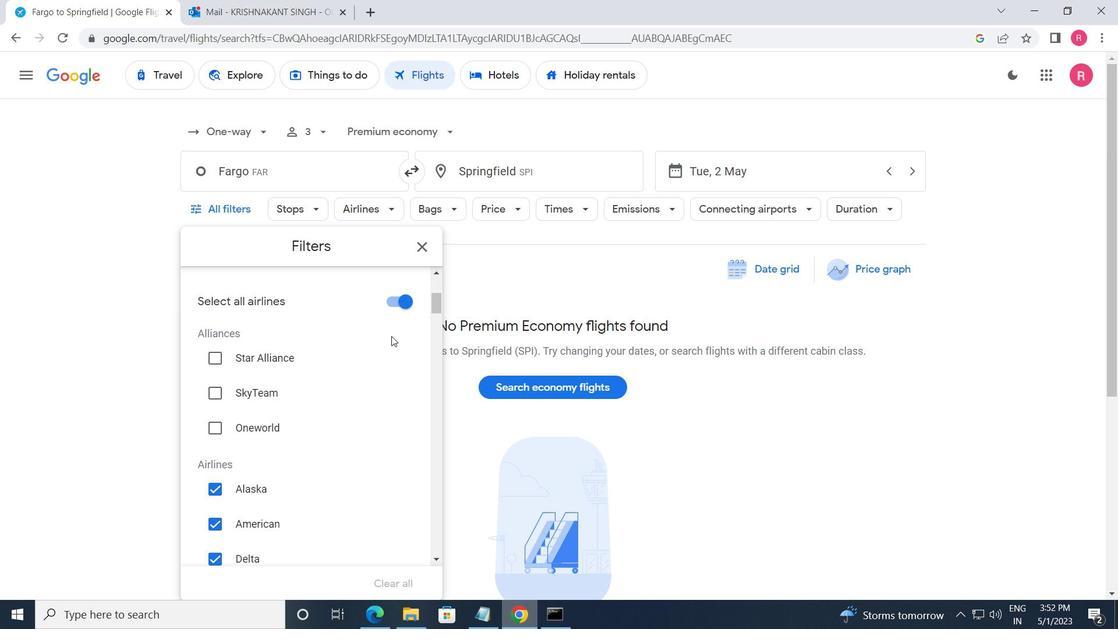 
Action: Mouse pressed left at (400, 309)
Screenshot: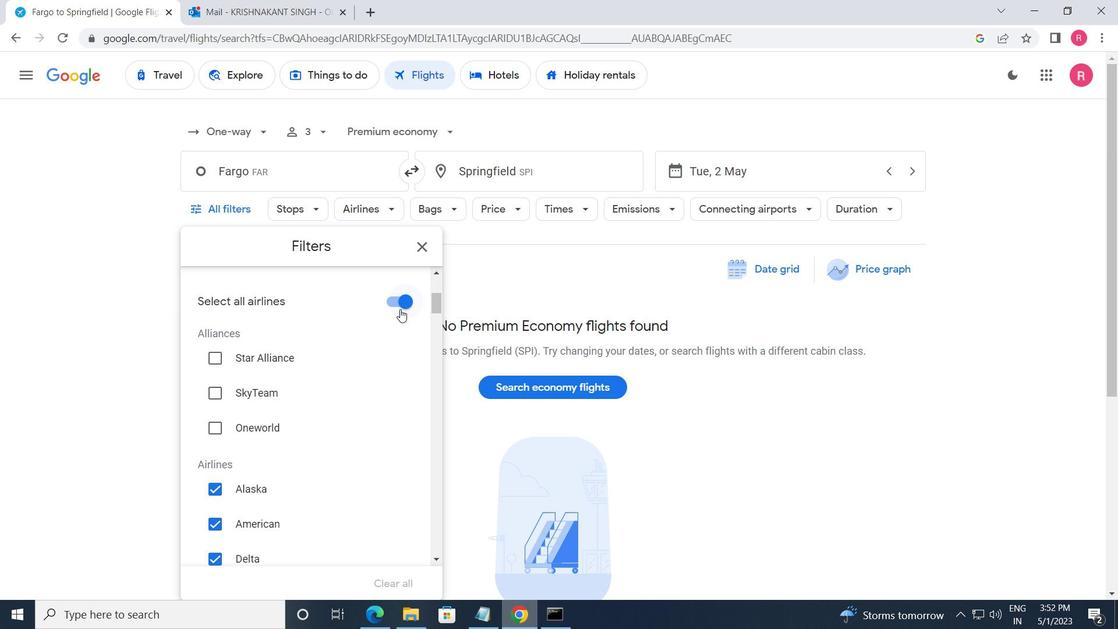 
Action: Mouse moved to (357, 365)
Screenshot: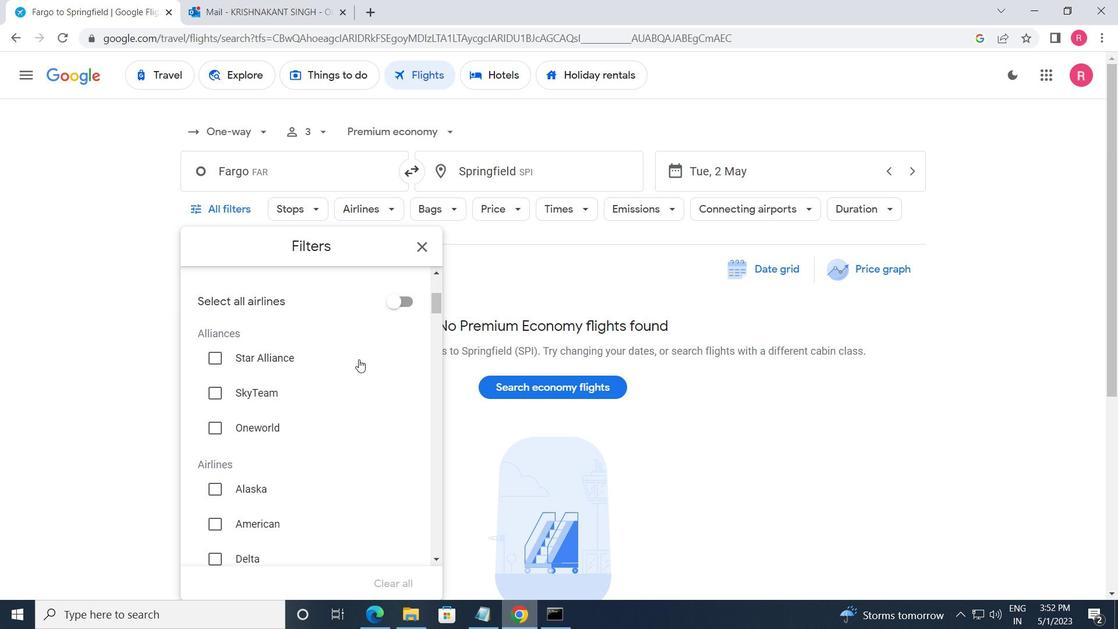 
Action: Mouse scrolled (357, 364) with delta (0, 0)
Screenshot: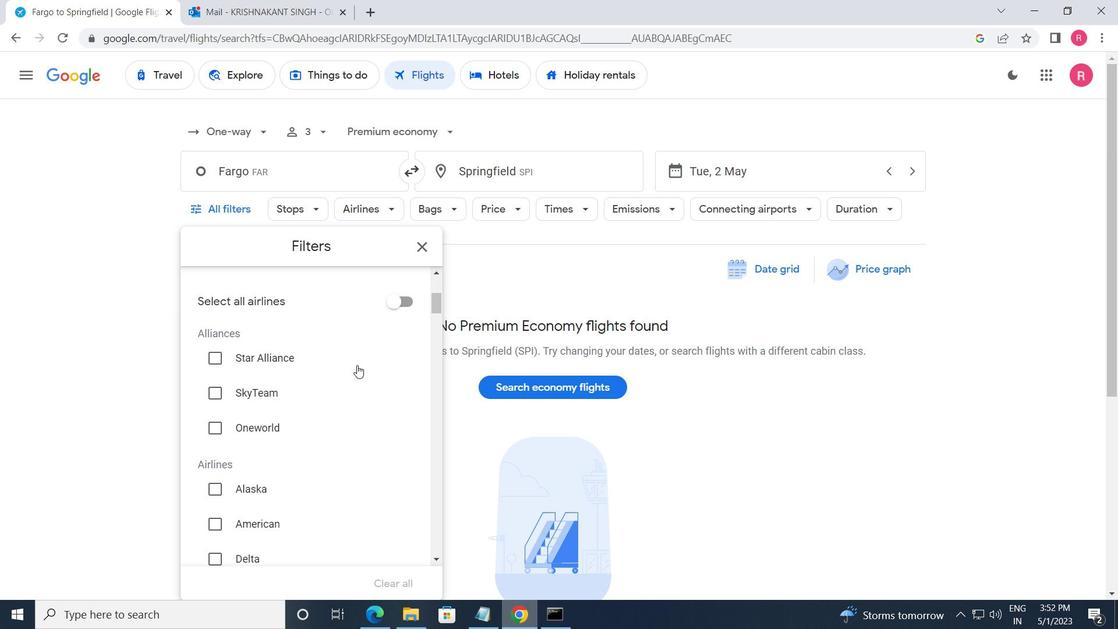 
Action: Mouse scrolled (357, 364) with delta (0, 0)
Screenshot: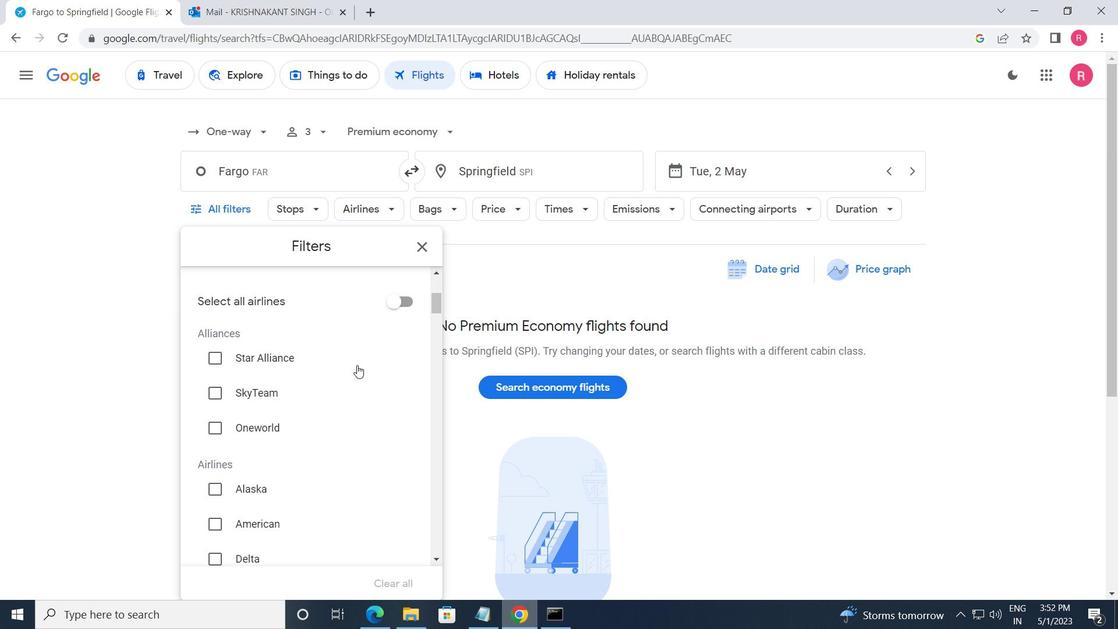 
Action: Mouse scrolled (357, 364) with delta (0, 0)
Screenshot: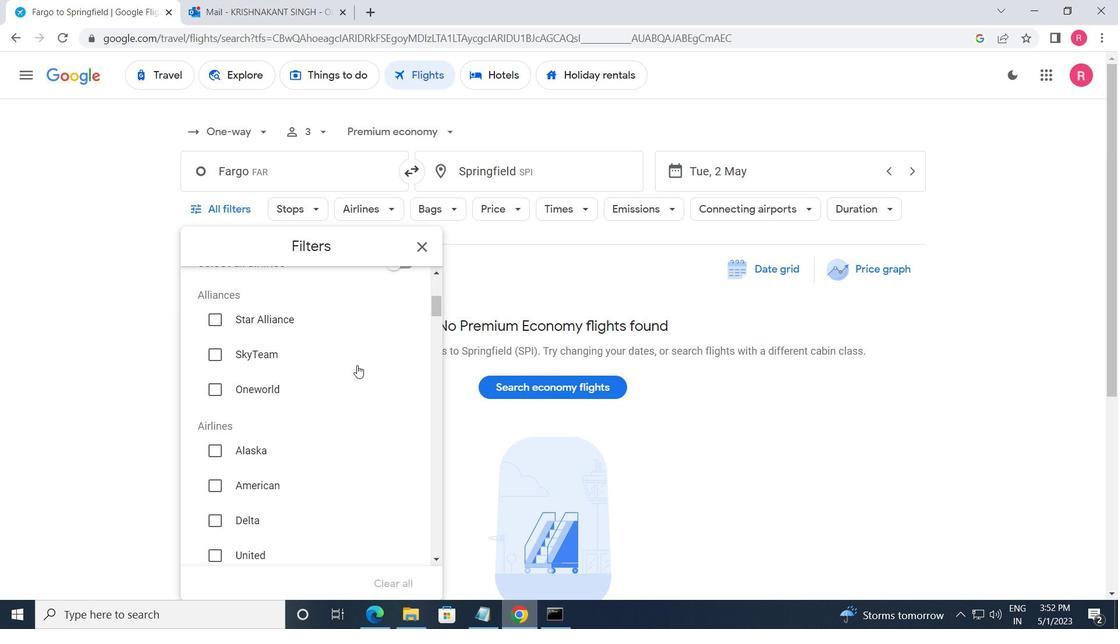 
Action: Mouse scrolled (357, 364) with delta (0, 0)
Screenshot: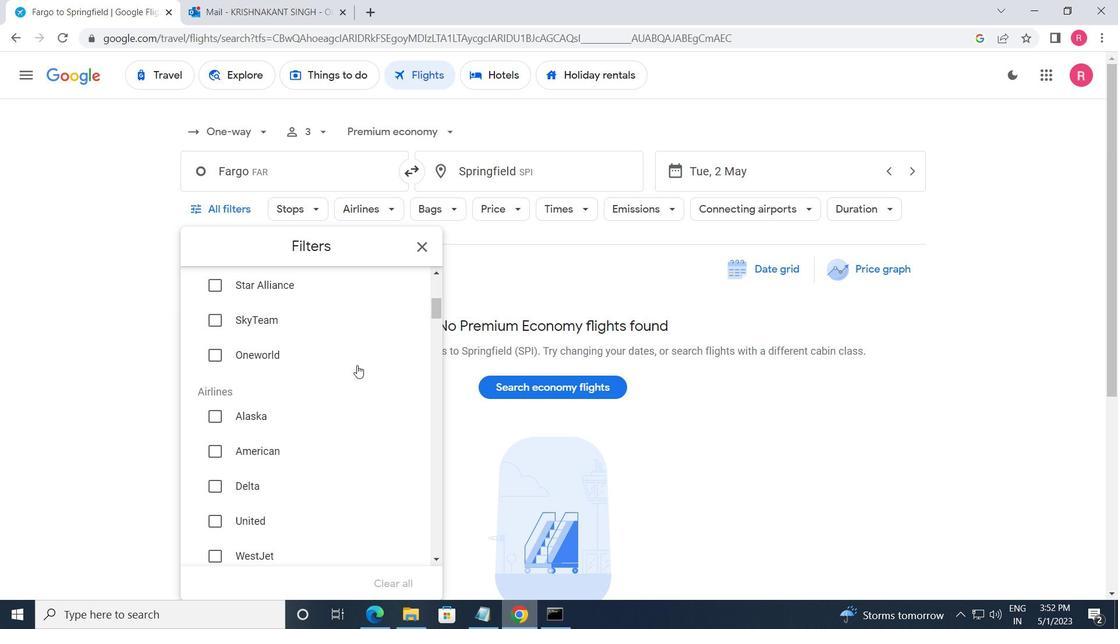 
Action: Mouse moved to (357, 365)
Screenshot: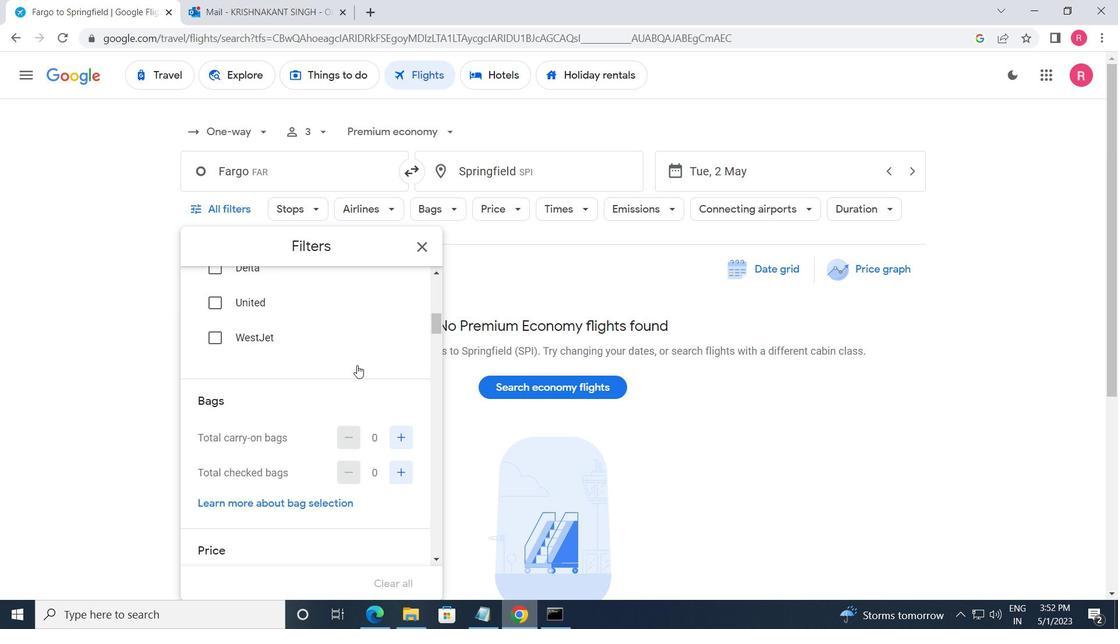 
Action: Mouse scrolled (357, 365) with delta (0, 0)
Screenshot: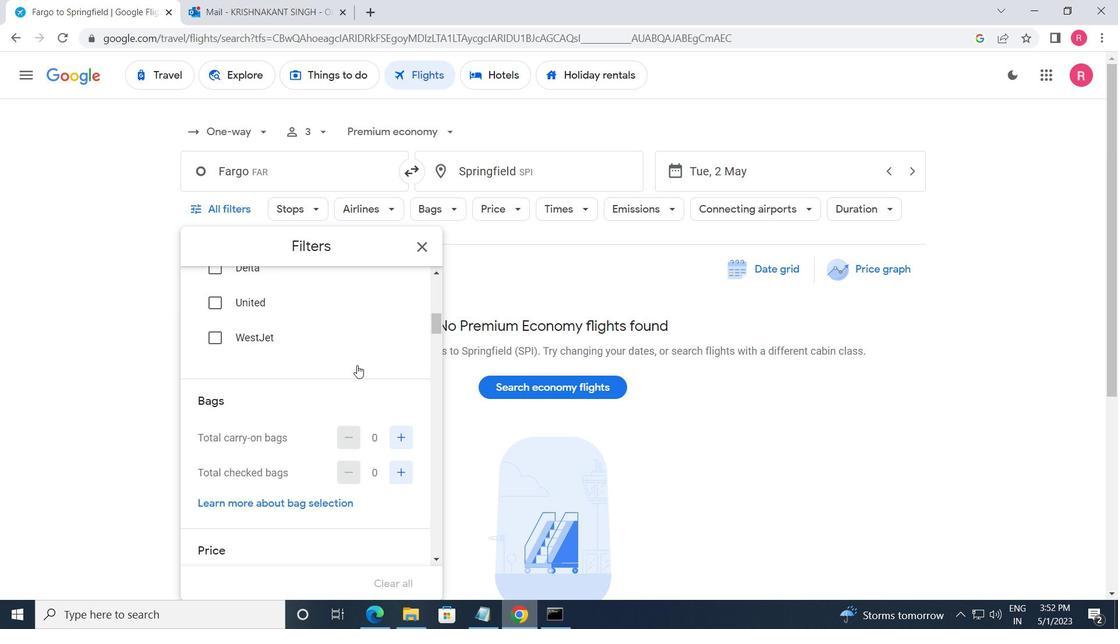 
Action: Mouse moved to (397, 400)
Screenshot: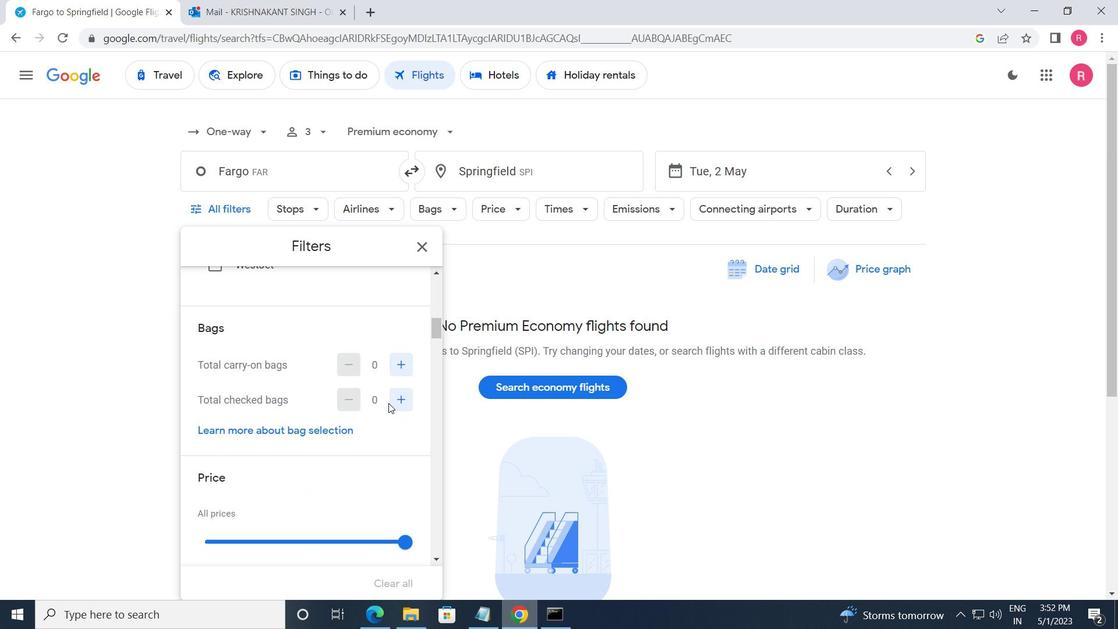 
Action: Mouse pressed left at (397, 400)
Screenshot: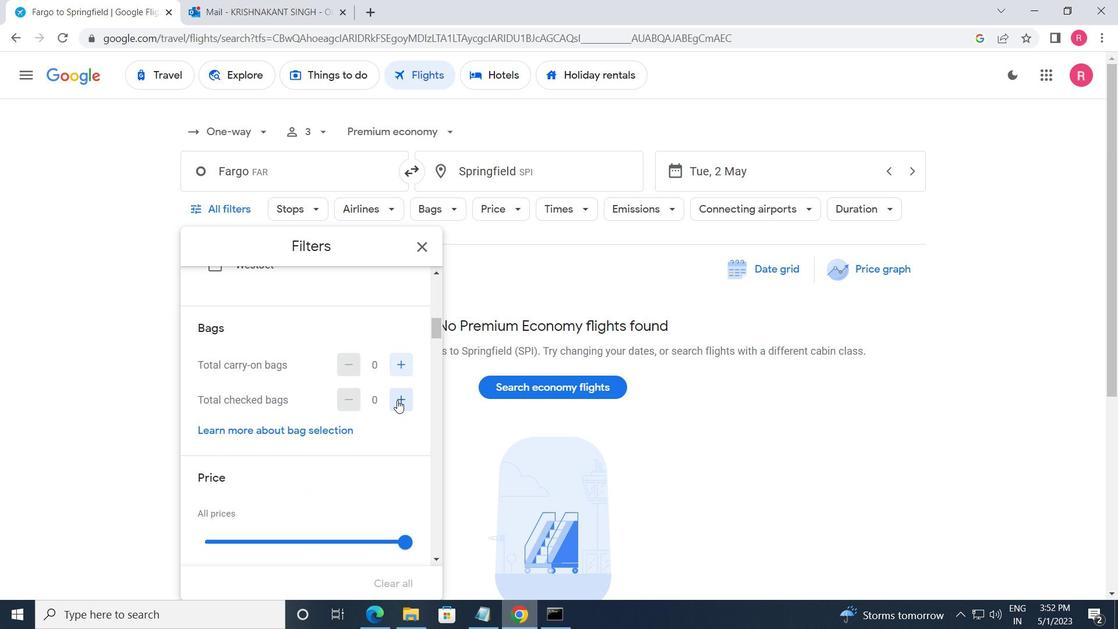 
Action: Mouse pressed left at (397, 400)
Screenshot: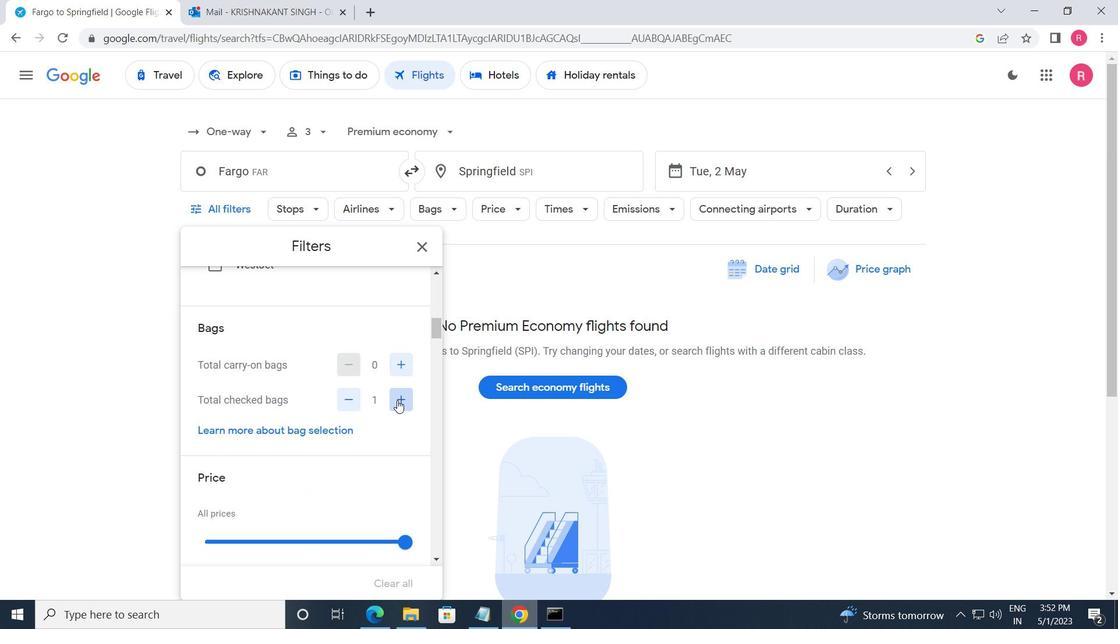 
Action: Mouse scrolled (397, 400) with delta (0, 0)
Screenshot: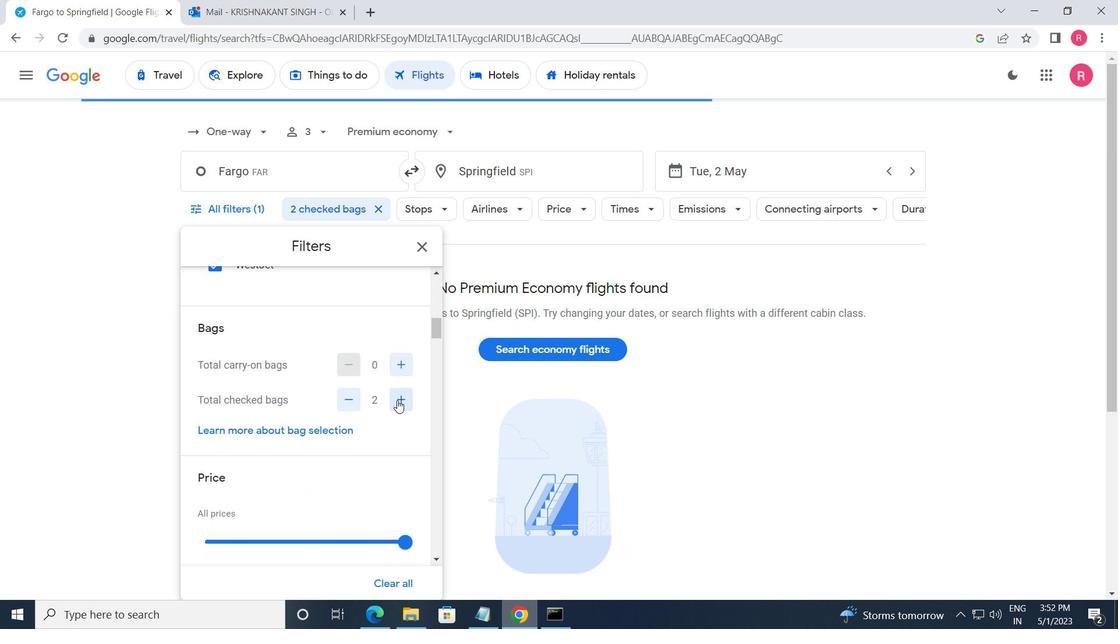 
Action: Mouse scrolled (397, 400) with delta (0, 0)
Screenshot: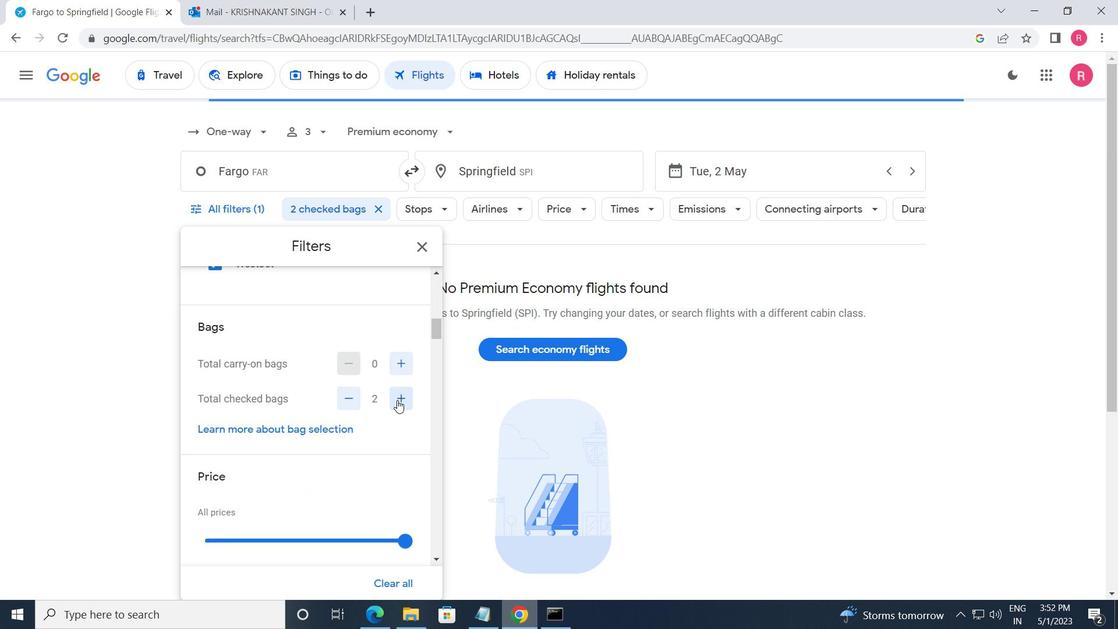 
Action: Mouse moved to (407, 400)
Screenshot: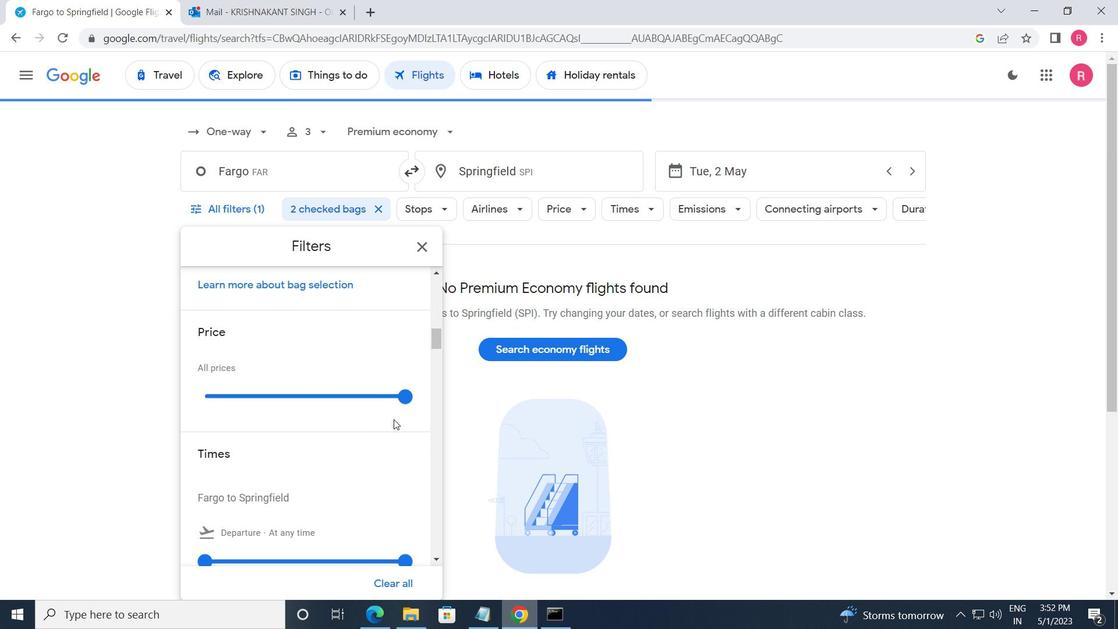 
Action: Mouse pressed left at (407, 400)
Screenshot: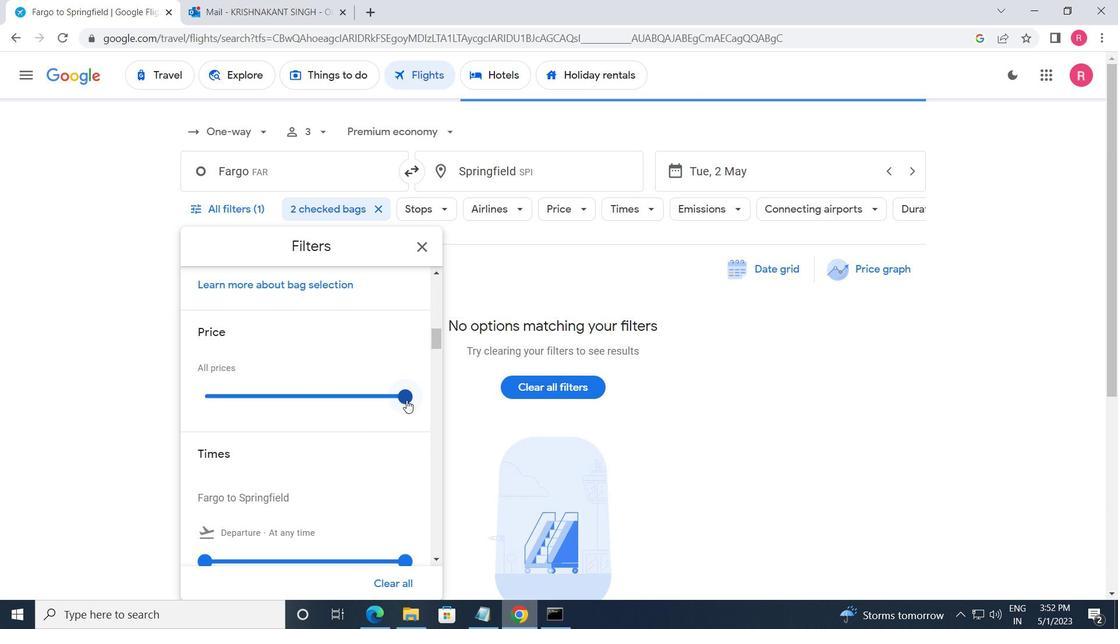 
Action: Mouse moved to (408, 400)
Screenshot: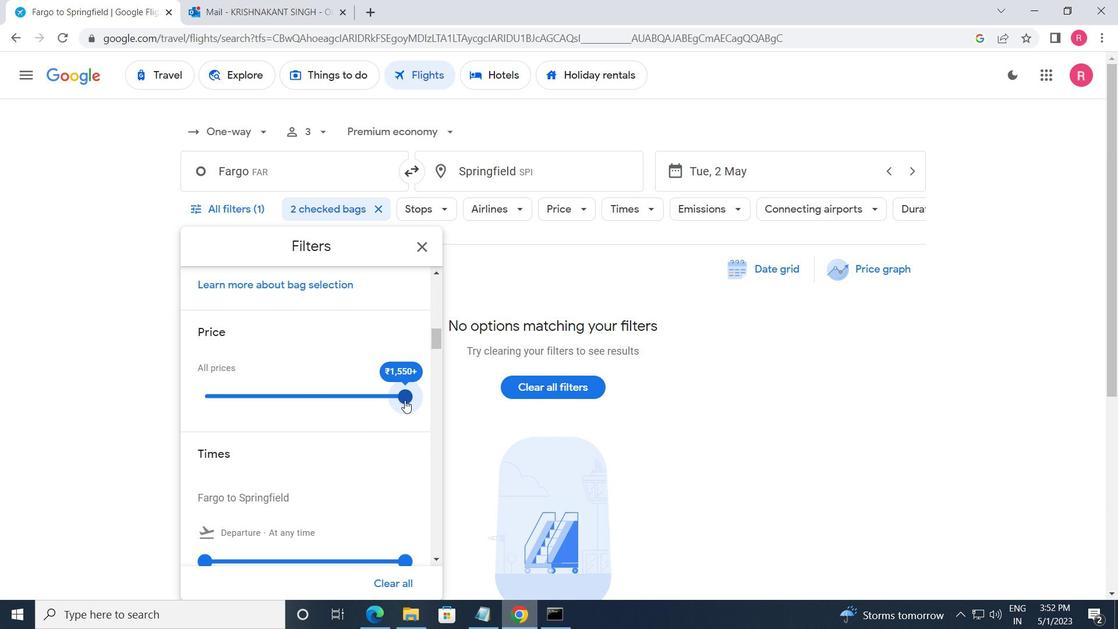 
Action: Mouse scrolled (408, 400) with delta (0, 0)
Screenshot: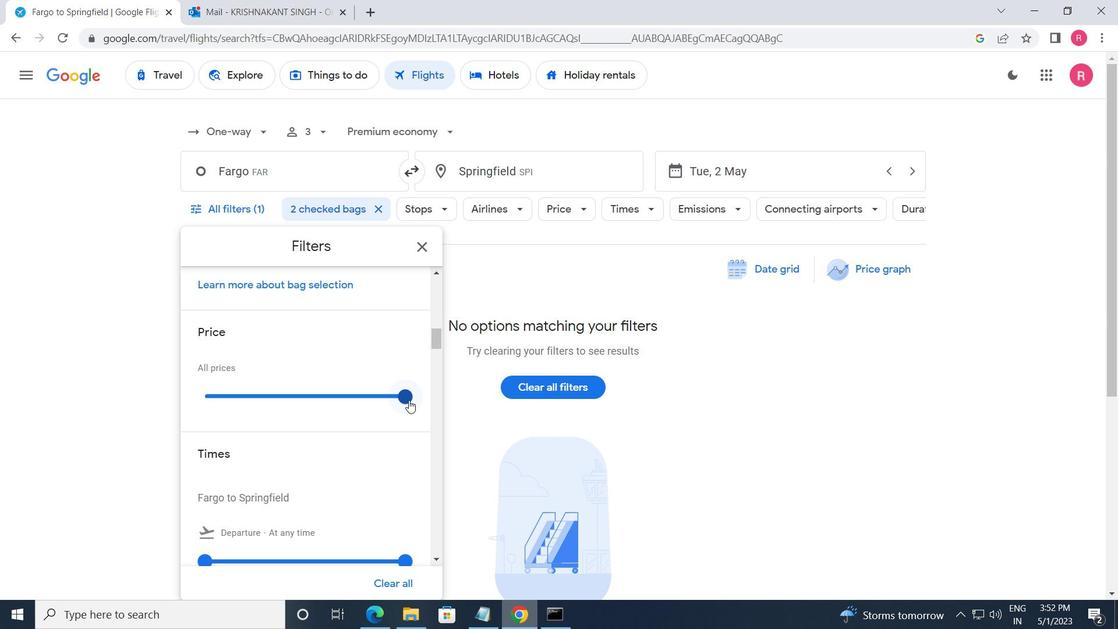 
Action: Mouse scrolled (408, 400) with delta (0, 0)
Screenshot: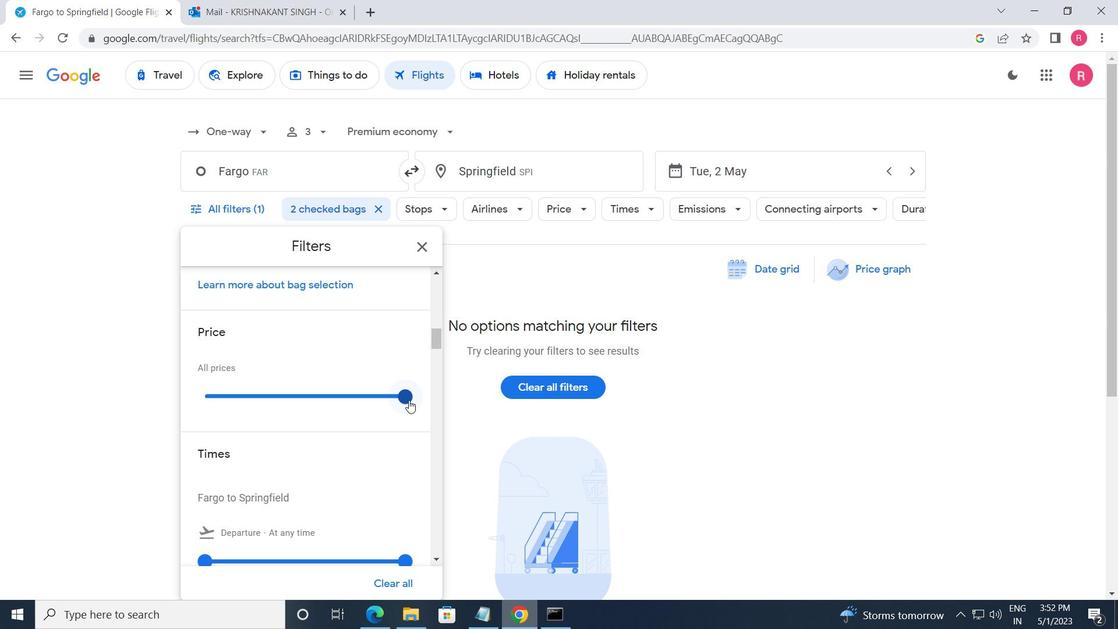 
Action: Mouse moved to (212, 413)
Screenshot: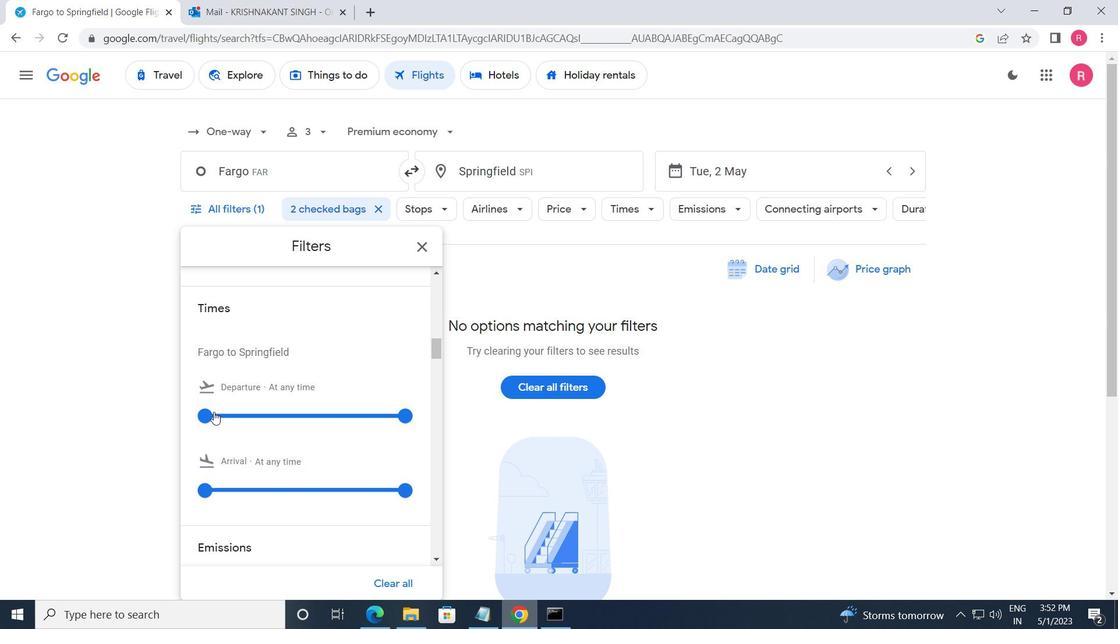 
Action: Mouse pressed left at (212, 413)
Screenshot: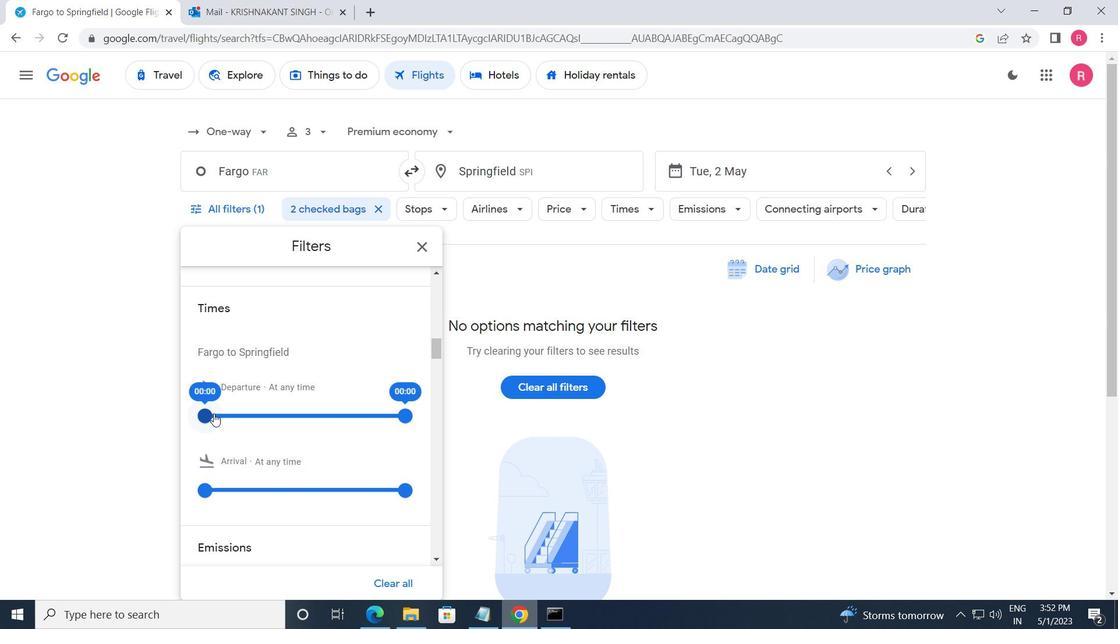 
Action: Mouse moved to (399, 414)
Screenshot: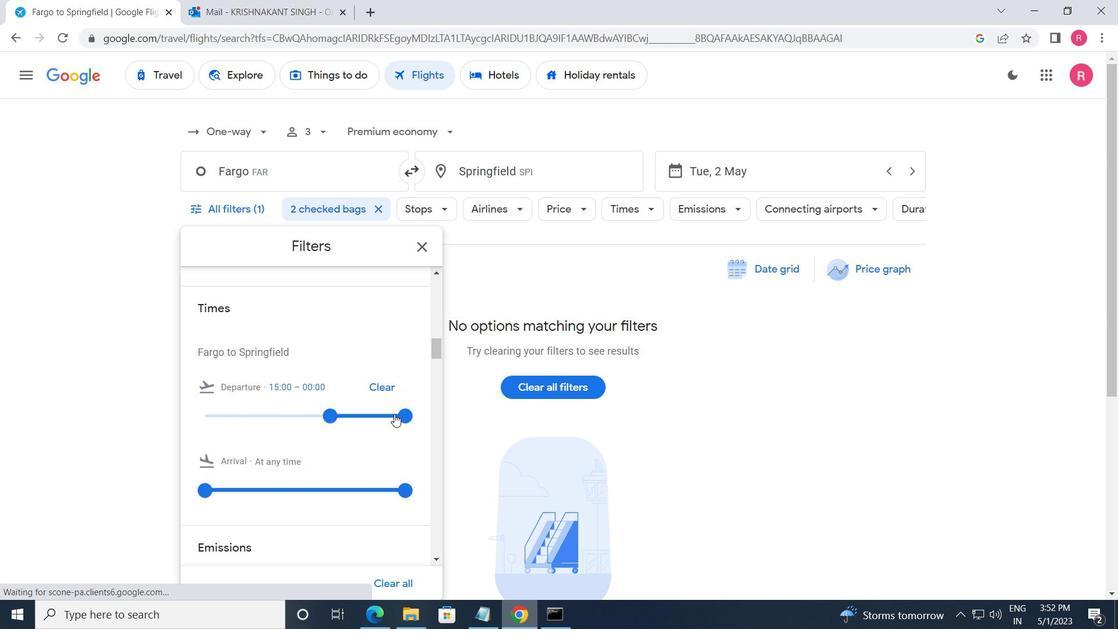 
Action: Mouse pressed left at (399, 414)
Screenshot: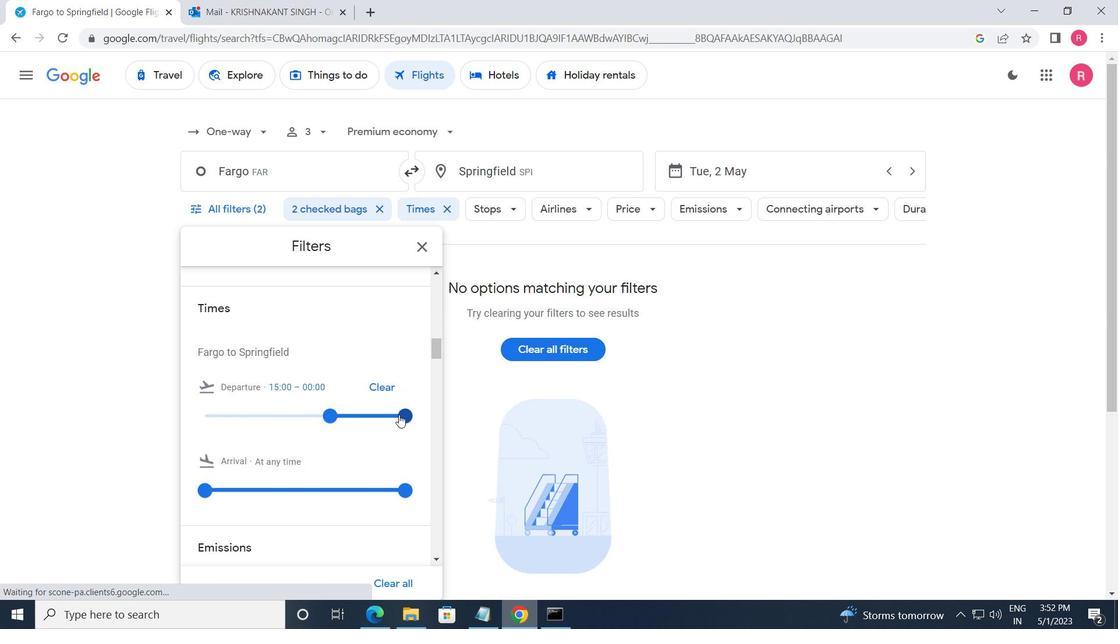 
Action: Mouse moved to (424, 242)
Screenshot: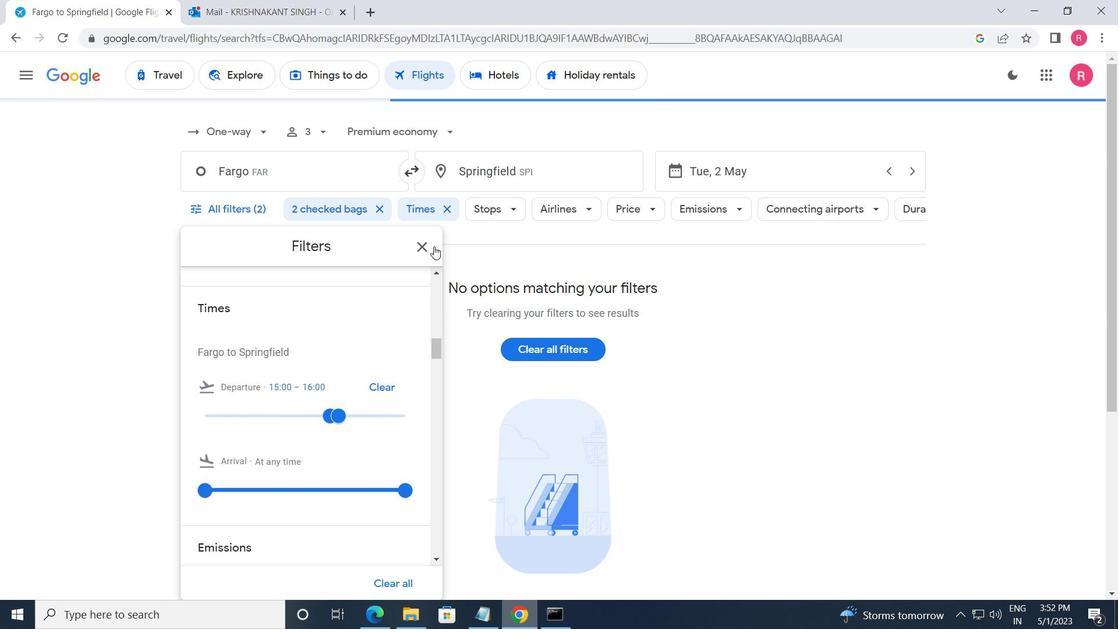 
Action: Mouse pressed left at (424, 242)
Screenshot: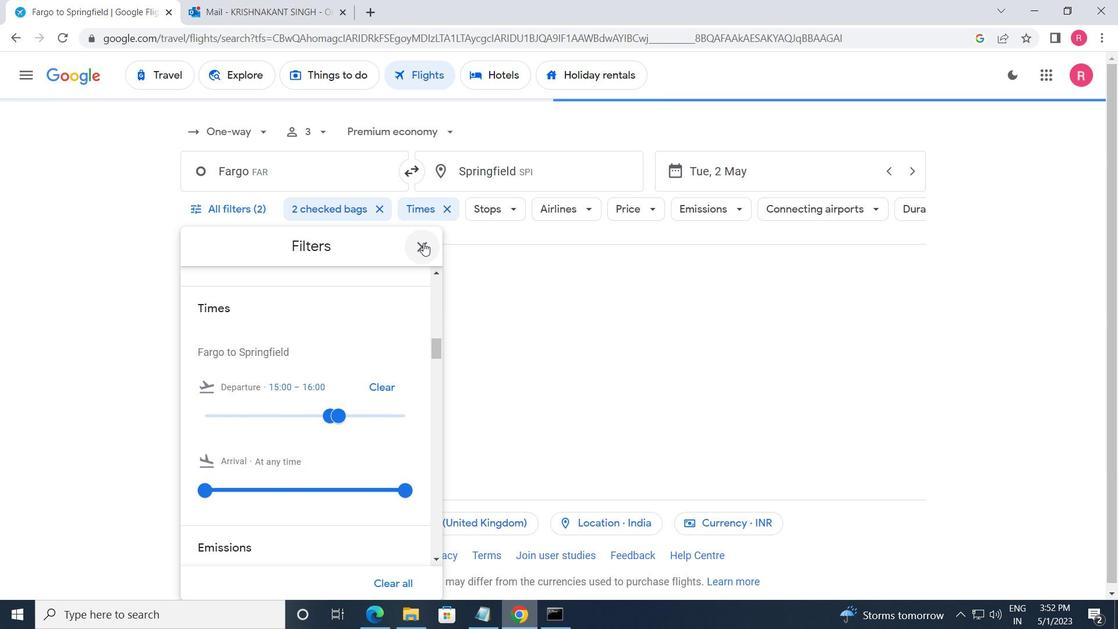 
